 Task: Search one way flight ticket for 5 adults, 1 child, 2 infants in seat and 1 infant on lap in business from Lihue, Kauai: Lihue Airport to Springfield: Abraham Lincoln Capital Airport on 5-2-2023. Choice of flights is Alaska. Number of bags: 11 checked bags. Price is upto 71000. Outbound departure time preference is 10:00.
Action: Mouse moved to (245, 336)
Screenshot: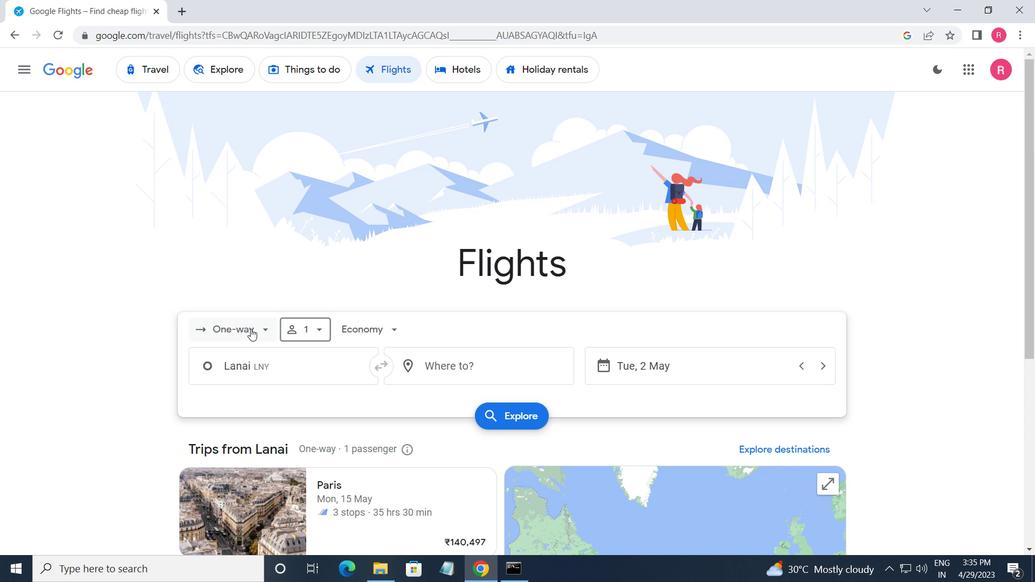 
Action: Mouse pressed left at (245, 336)
Screenshot: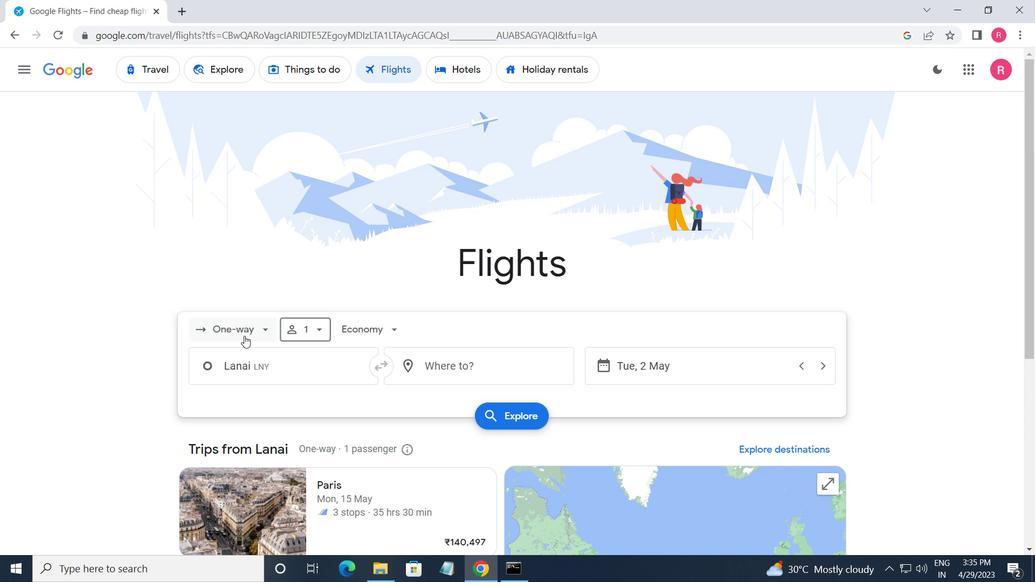 
Action: Mouse moved to (244, 391)
Screenshot: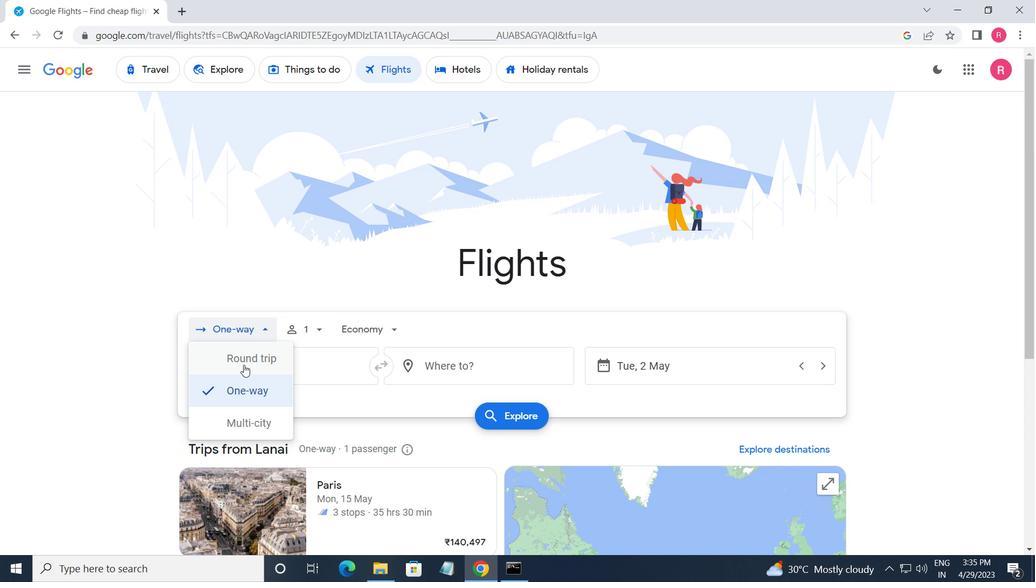 
Action: Mouse pressed left at (244, 391)
Screenshot: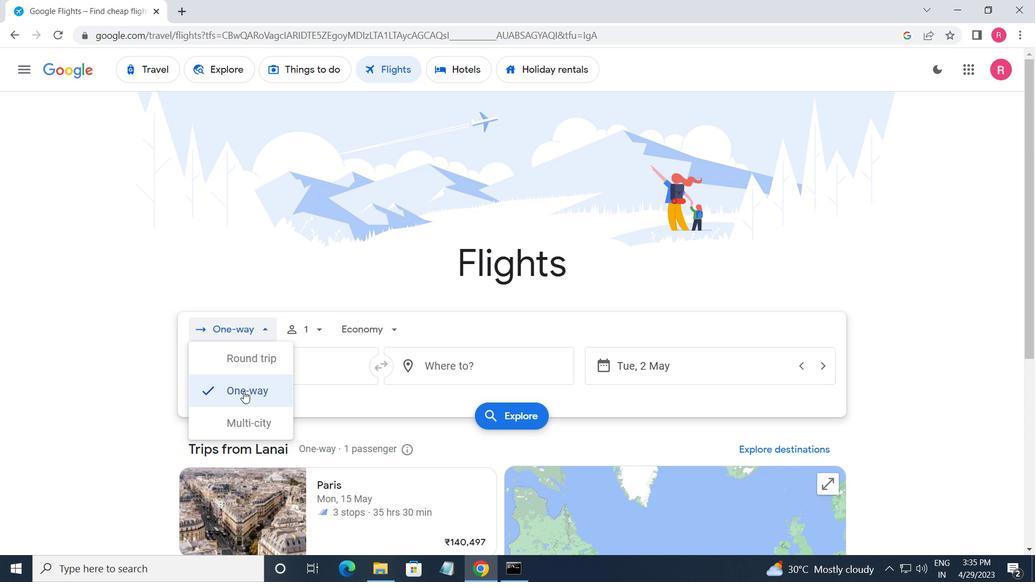 
Action: Mouse moved to (322, 325)
Screenshot: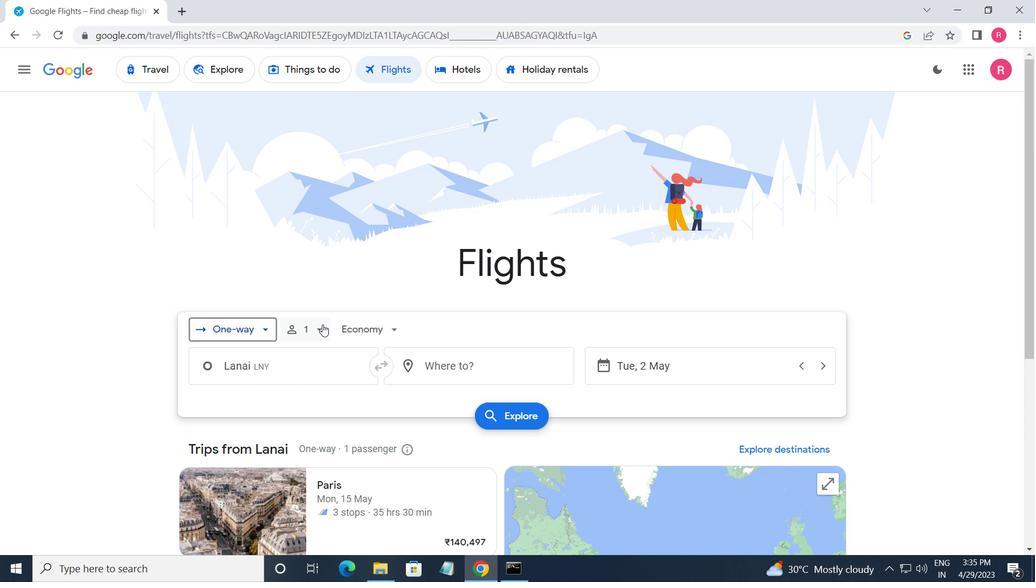 
Action: Mouse pressed left at (322, 325)
Screenshot: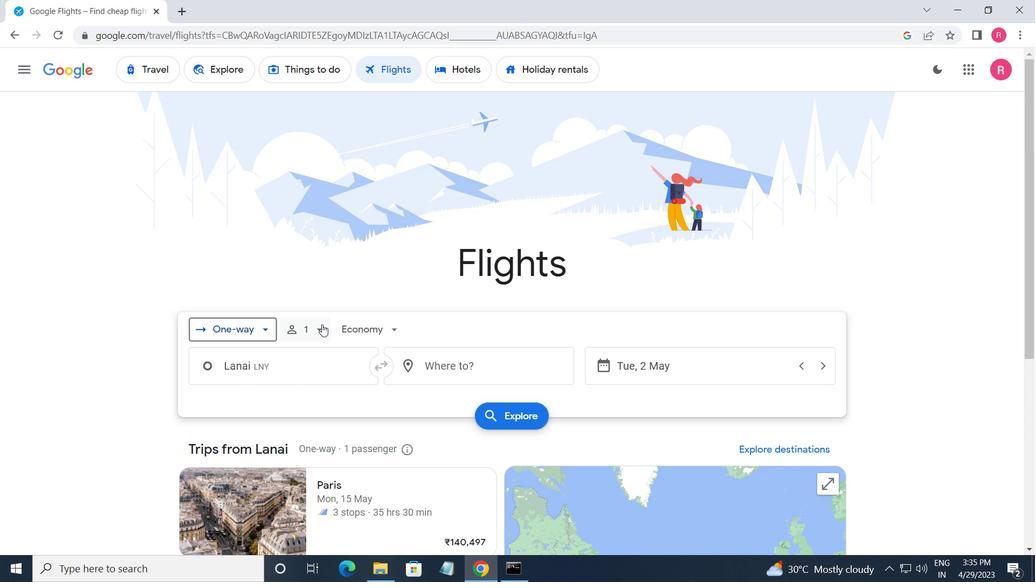 
Action: Mouse moved to (425, 361)
Screenshot: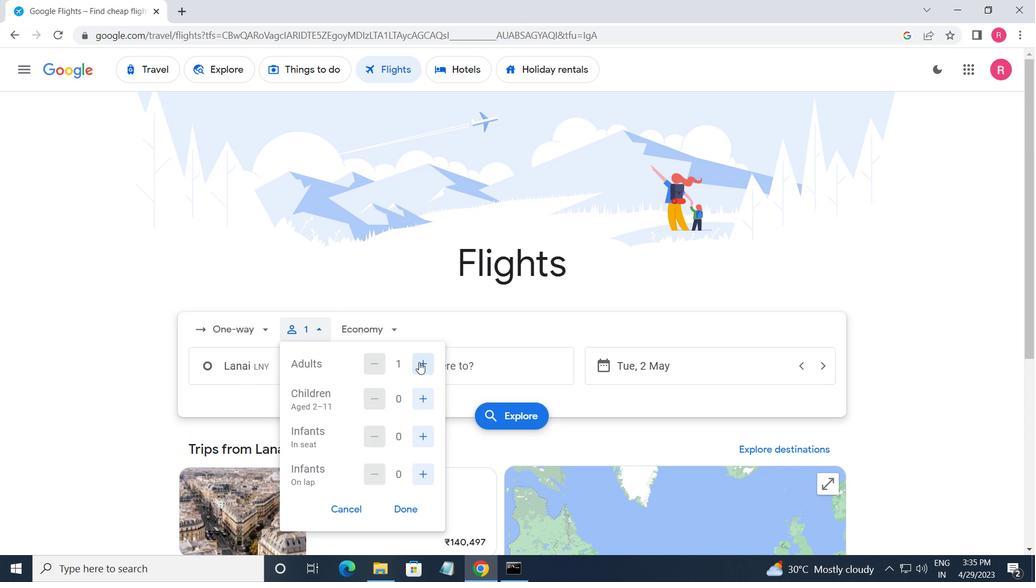 
Action: Mouse pressed left at (425, 361)
Screenshot: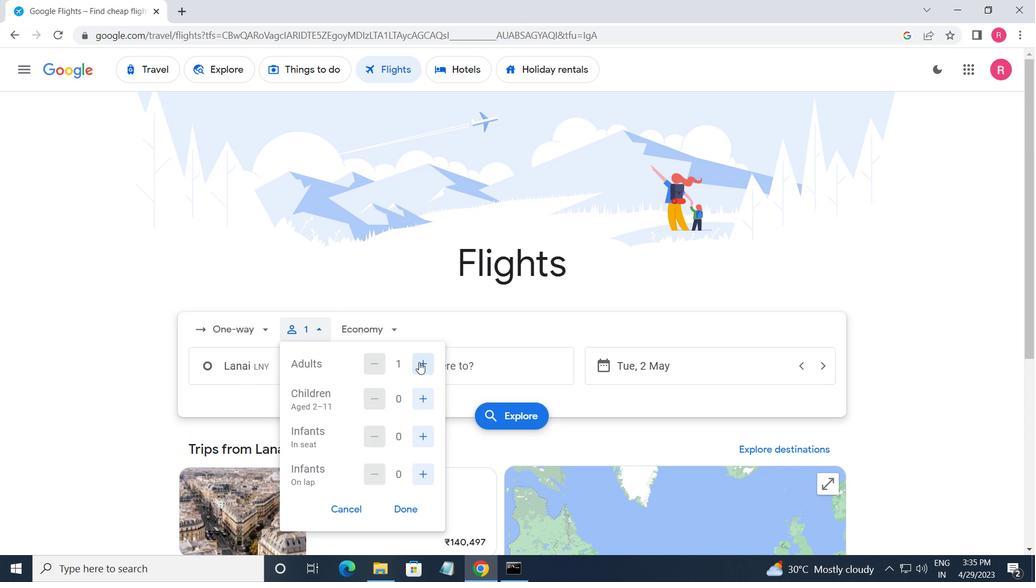 
Action: Mouse pressed left at (425, 361)
Screenshot: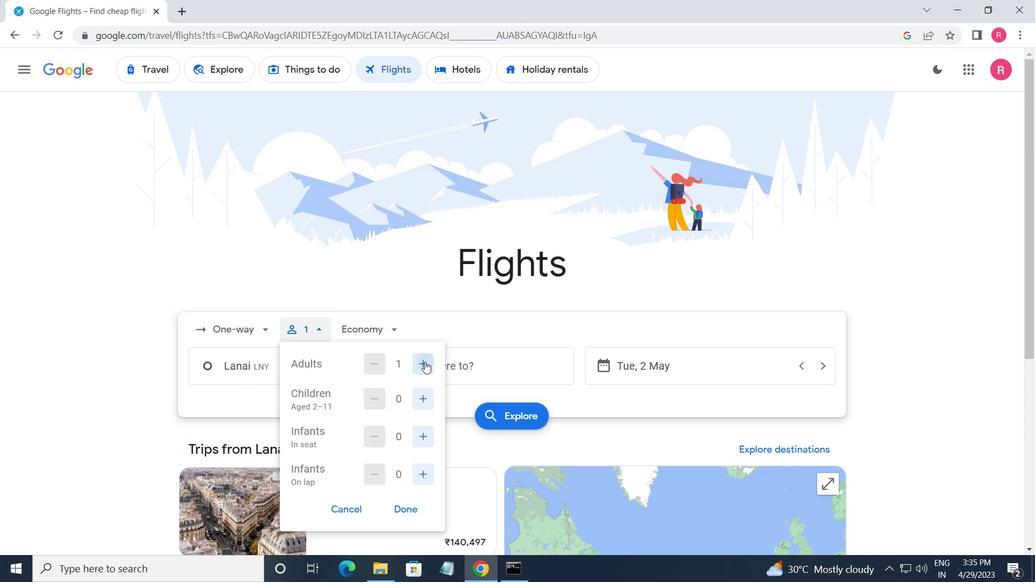 
Action: Mouse pressed left at (425, 361)
Screenshot: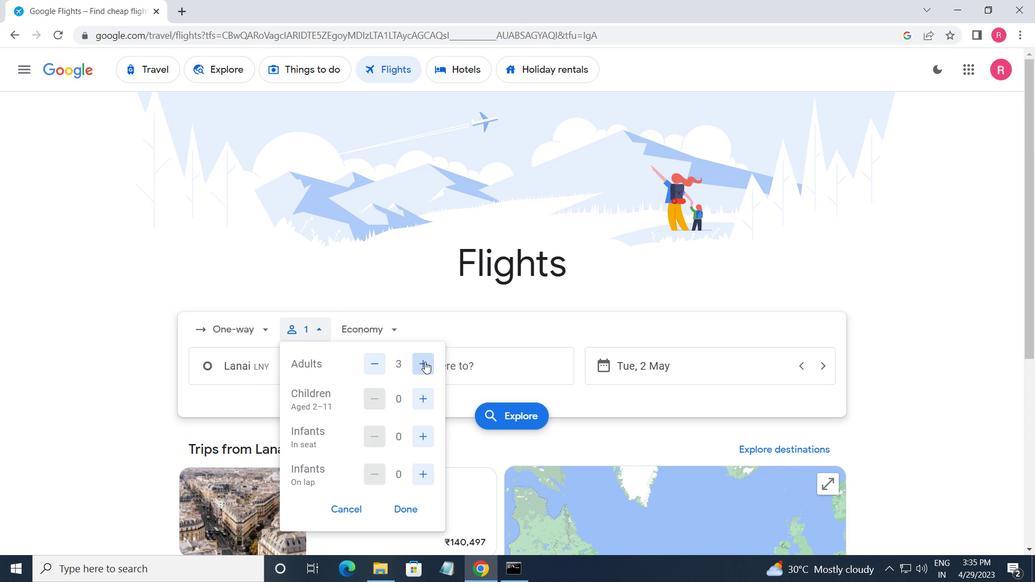 
Action: Mouse moved to (425, 361)
Screenshot: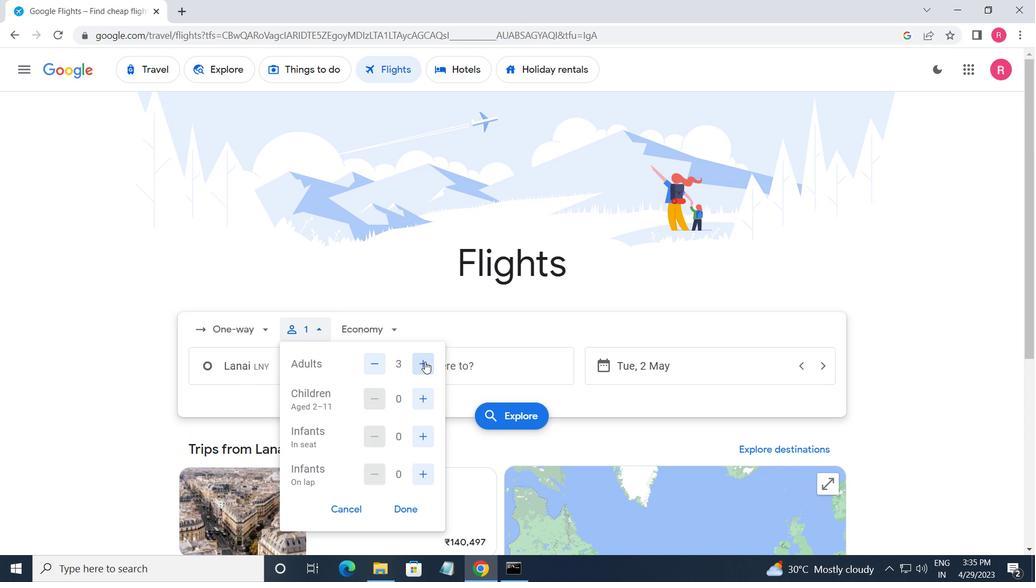 
Action: Mouse pressed left at (425, 361)
Screenshot: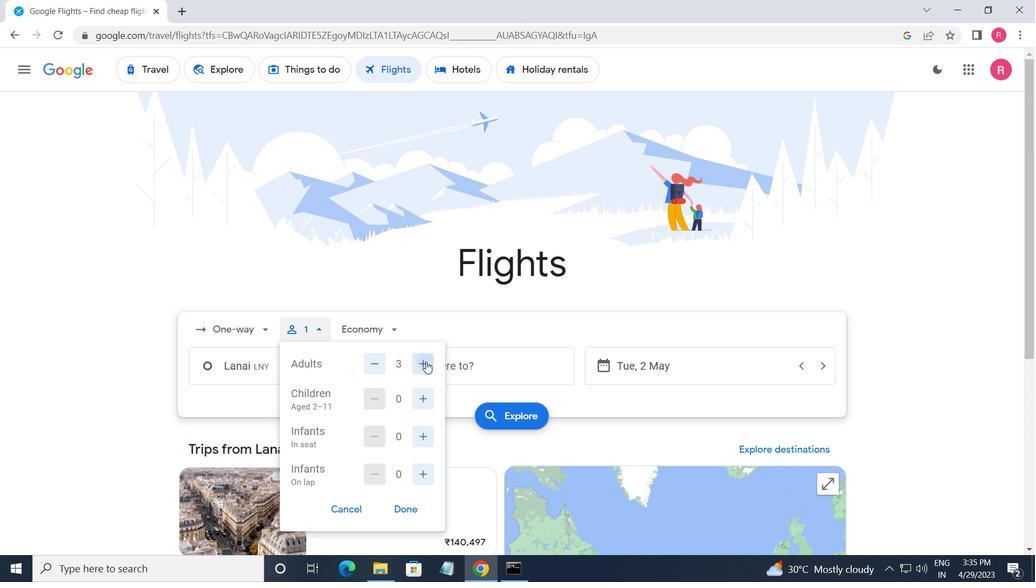 
Action: Mouse moved to (417, 398)
Screenshot: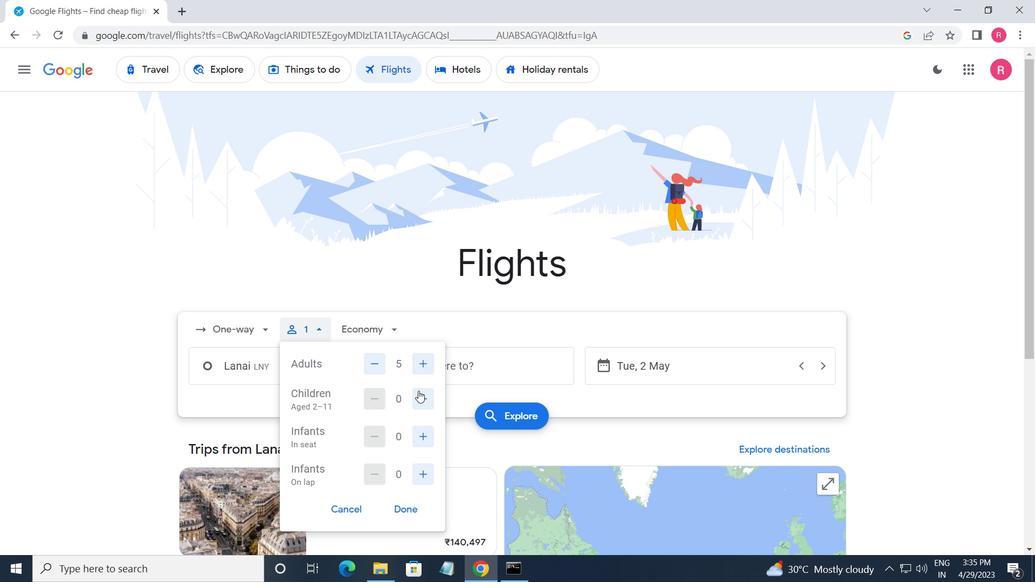 
Action: Mouse pressed left at (417, 398)
Screenshot: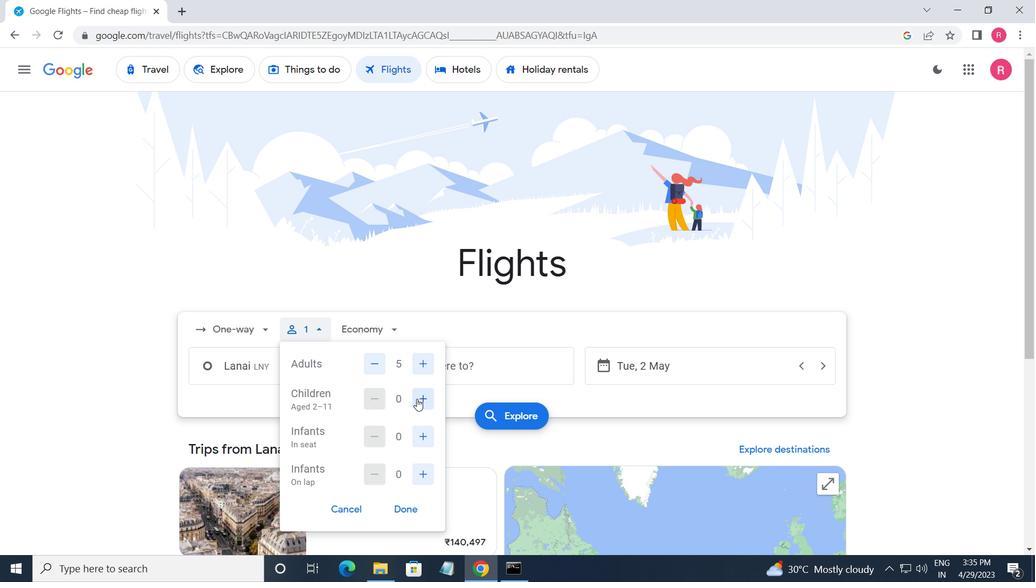 
Action: Mouse moved to (419, 435)
Screenshot: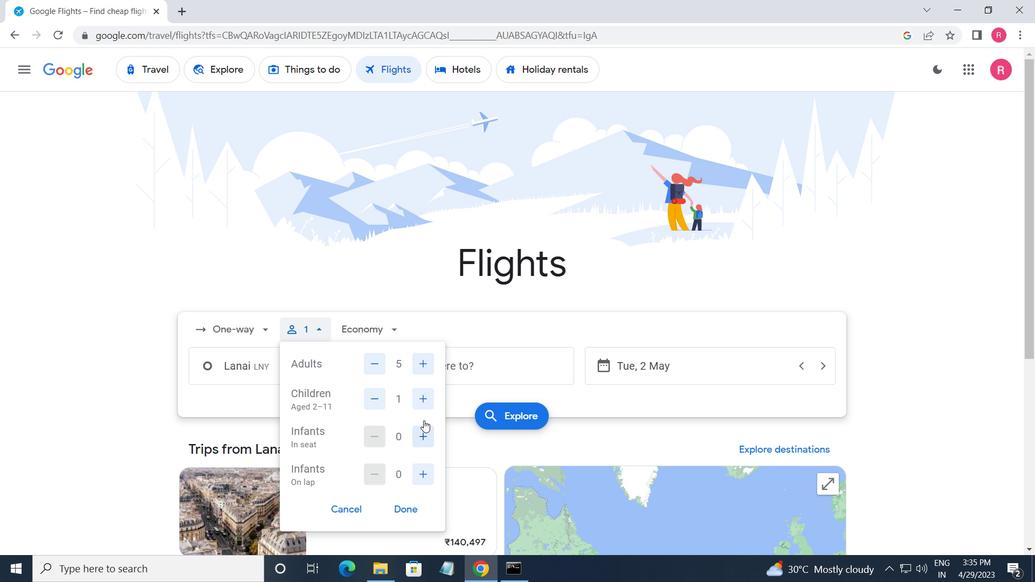 
Action: Mouse pressed left at (419, 435)
Screenshot: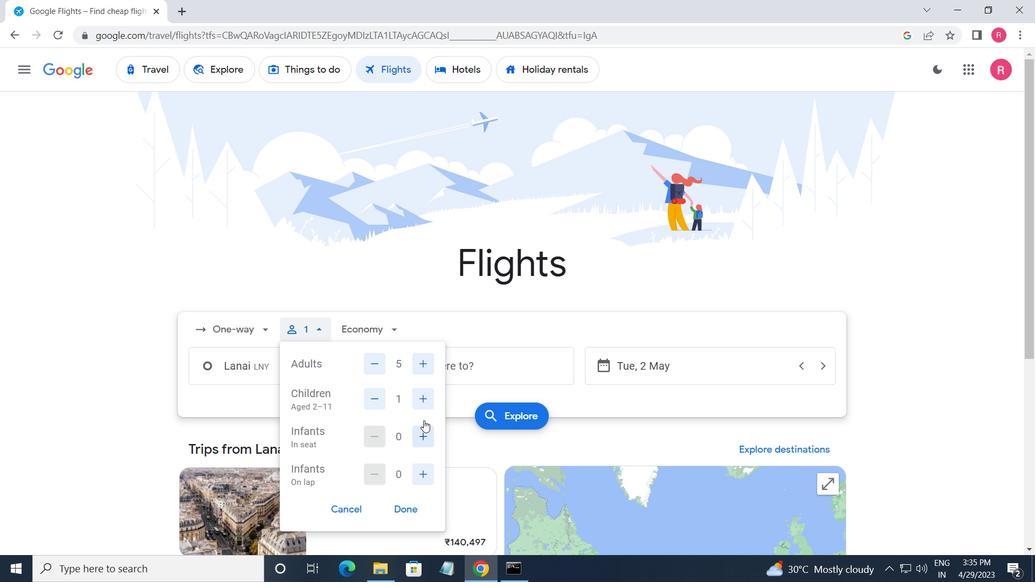 
Action: Mouse pressed left at (419, 435)
Screenshot: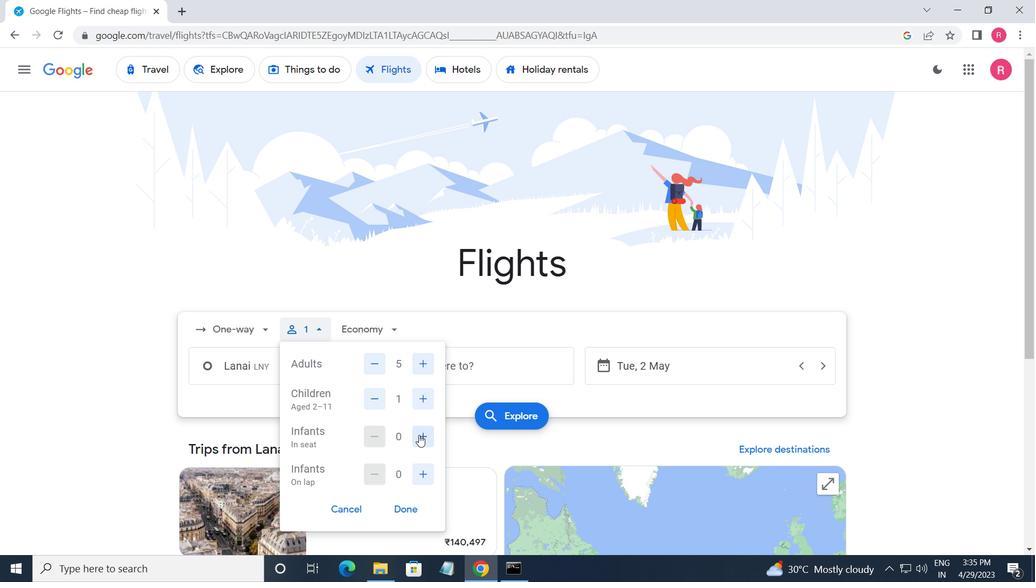 
Action: Mouse moved to (417, 473)
Screenshot: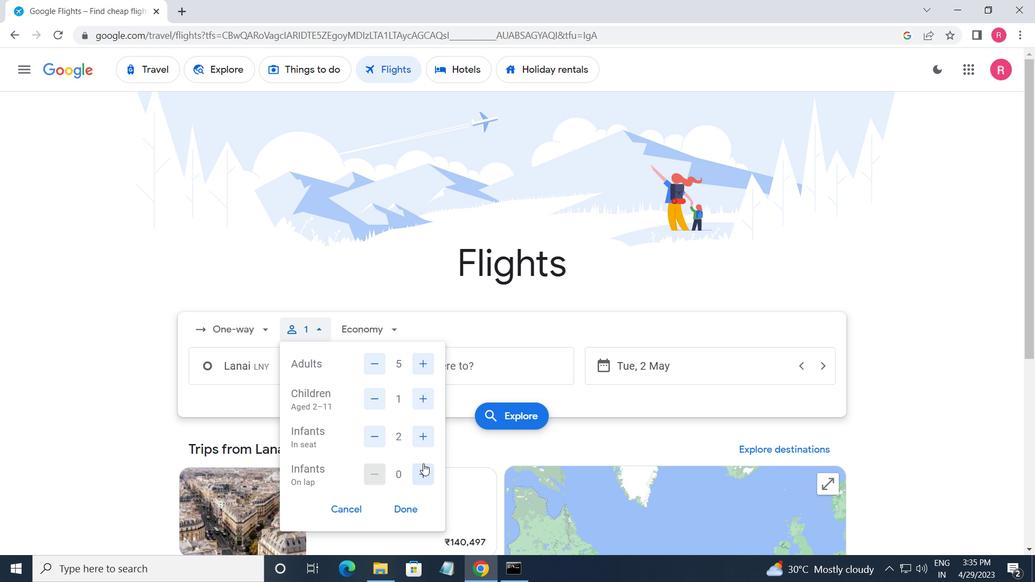 
Action: Mouse pressed left at (417, 473)
Screenshot: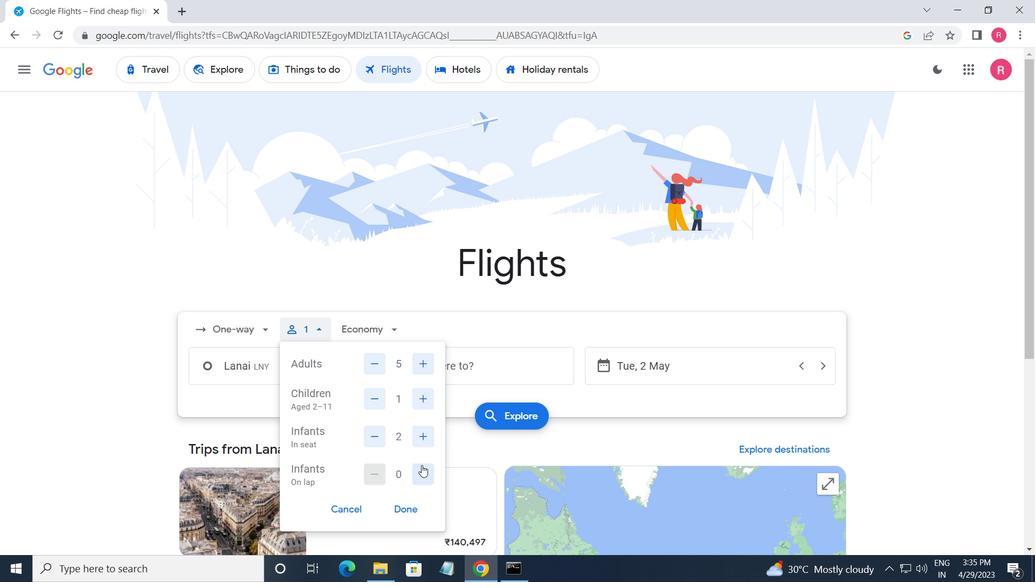 
Action: Mouse moved to (406, 505)
Screenshot: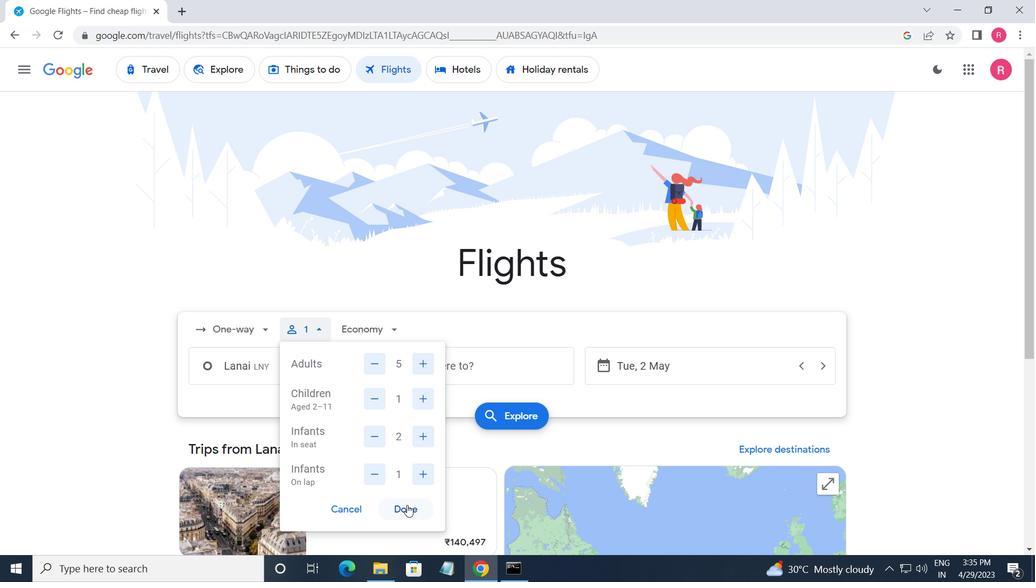 
Action: Mouse pressed left at (406, 505)
Screenshot: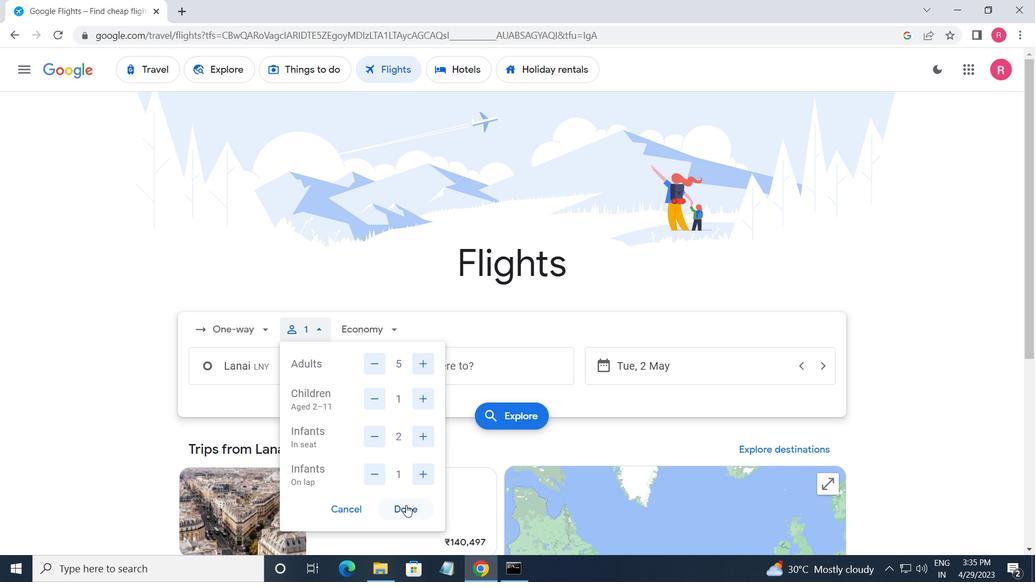
Action: Mouse moved to (286, 380)
Screenshot: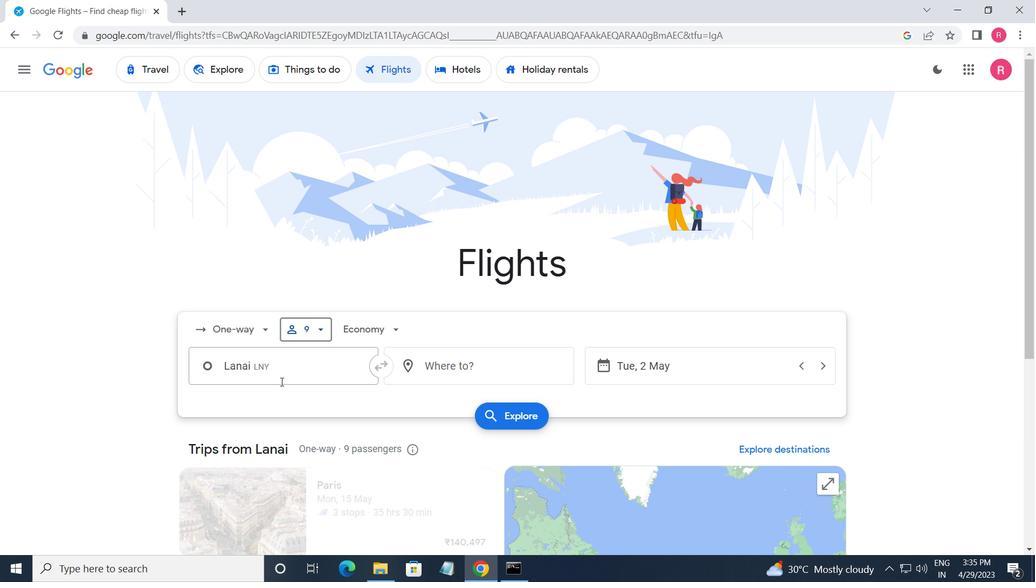 
Action: Mouse pressed left at (286, 380)
Screenshot: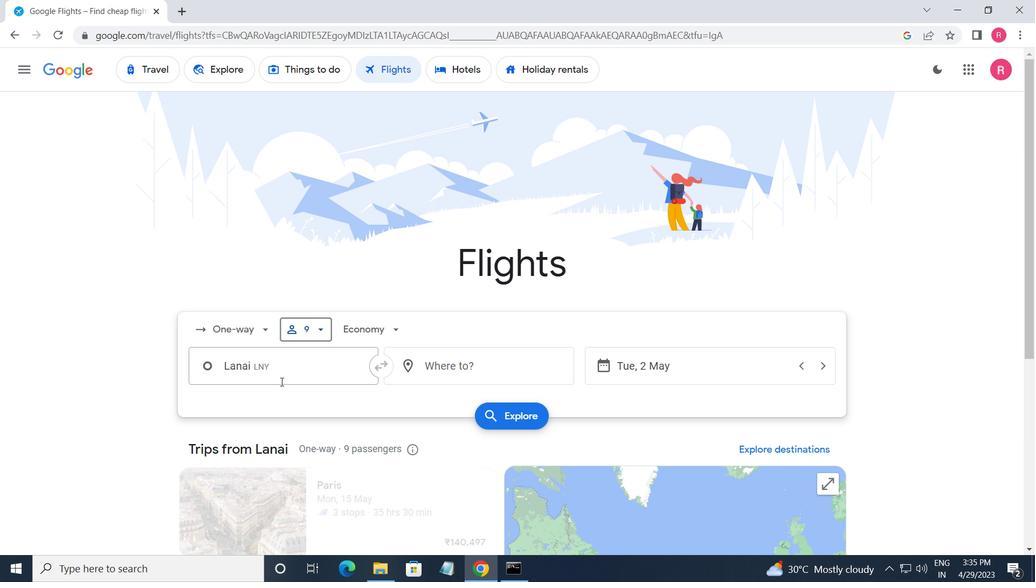 
Action: Mouse moved to (293, 436)
Screenshot: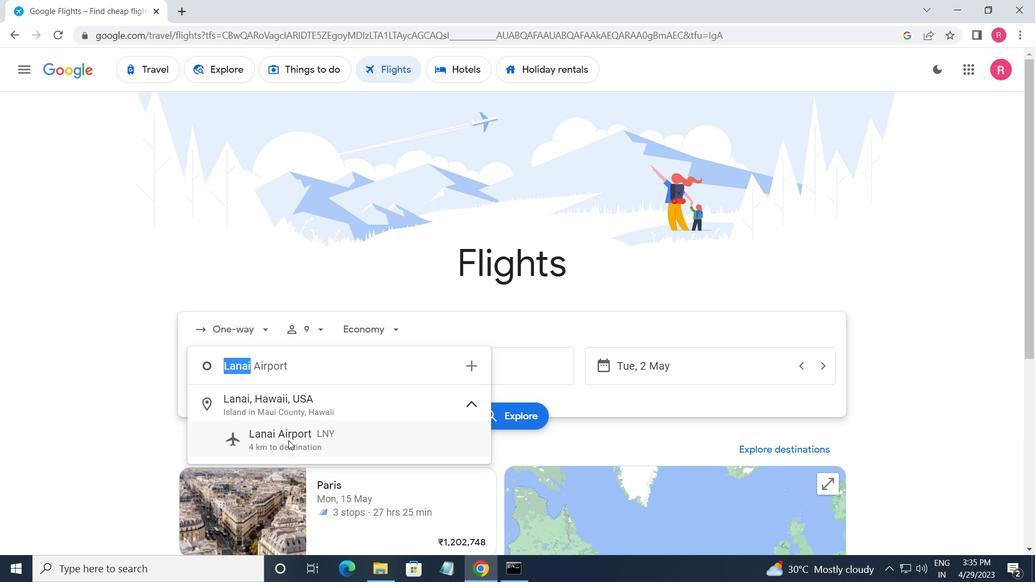 
Action: Key pressed <Key.shift_r>Lihue
Screenshot: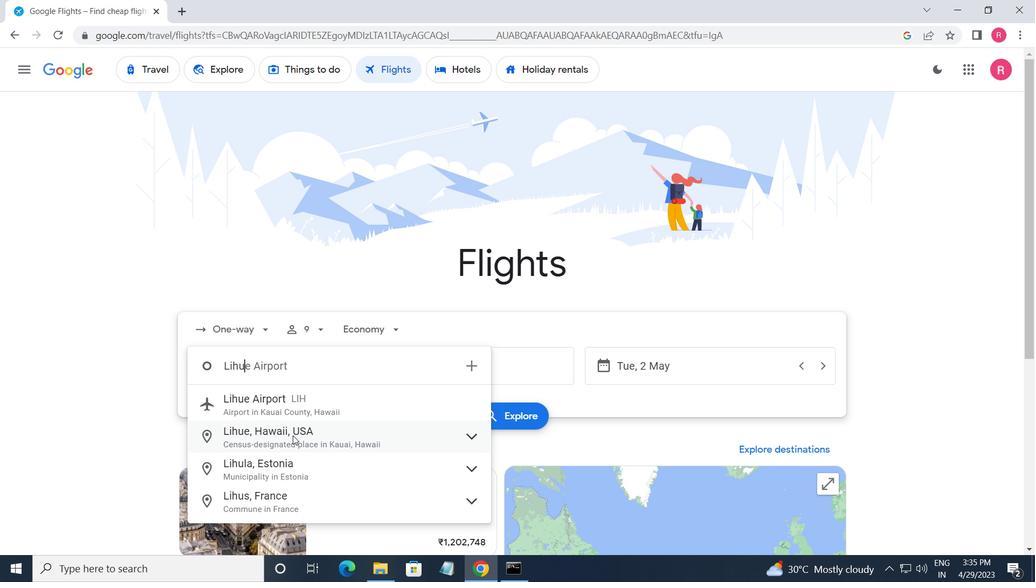 
Action: Mouse moved to (330, 407)
Screenshot: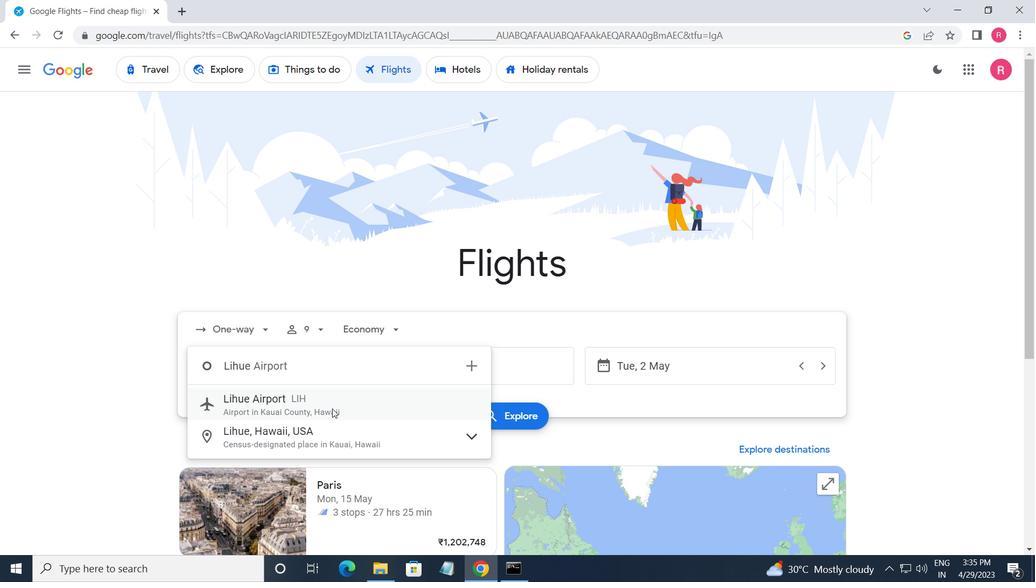 
Action: Mouse pressed left at (330, 407)
Screenshot: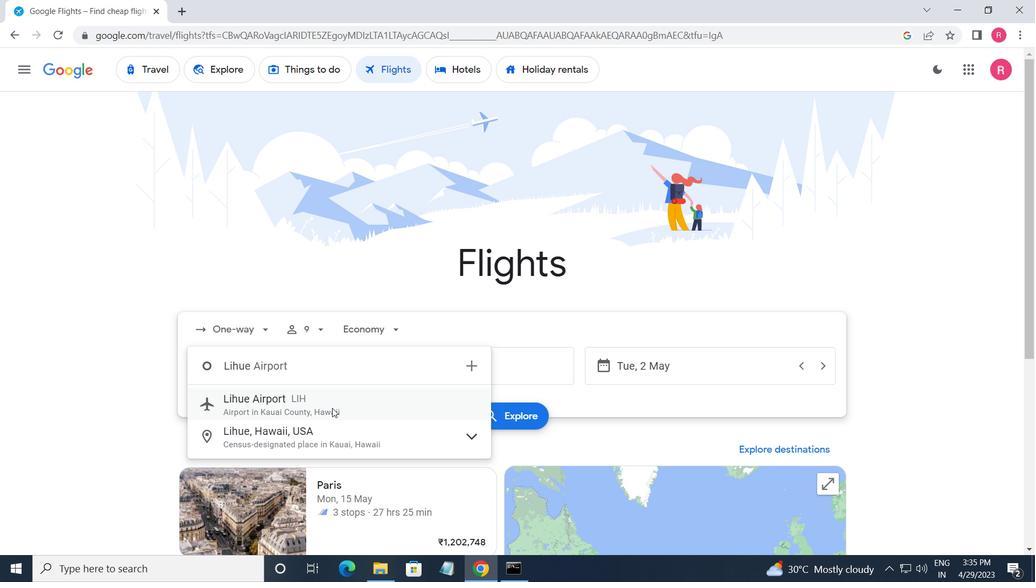 
Action: Mouse moved to (445, 367)
Screenshot: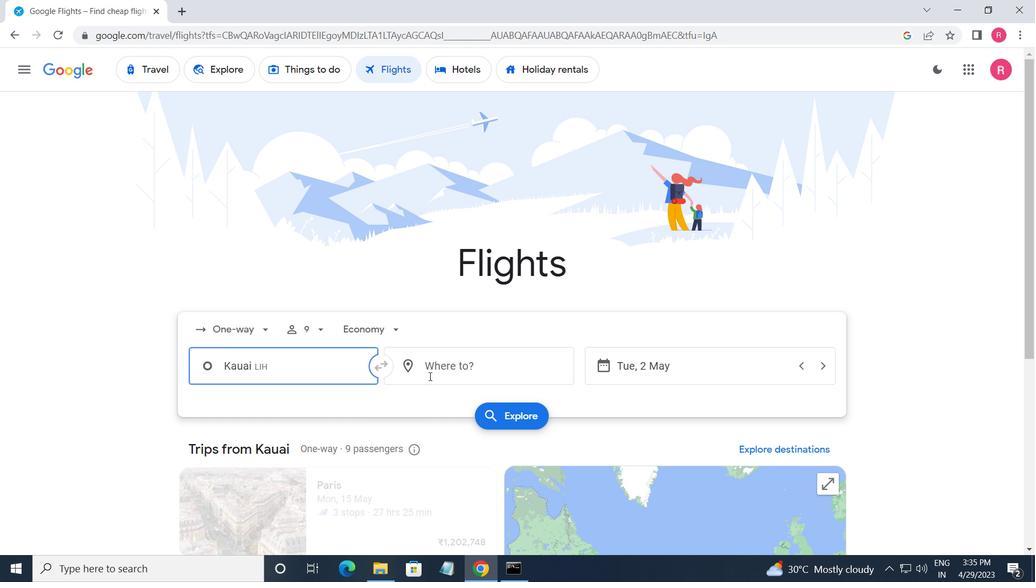 
Action: Mouse pressed left at (445, 367)
Screenshot: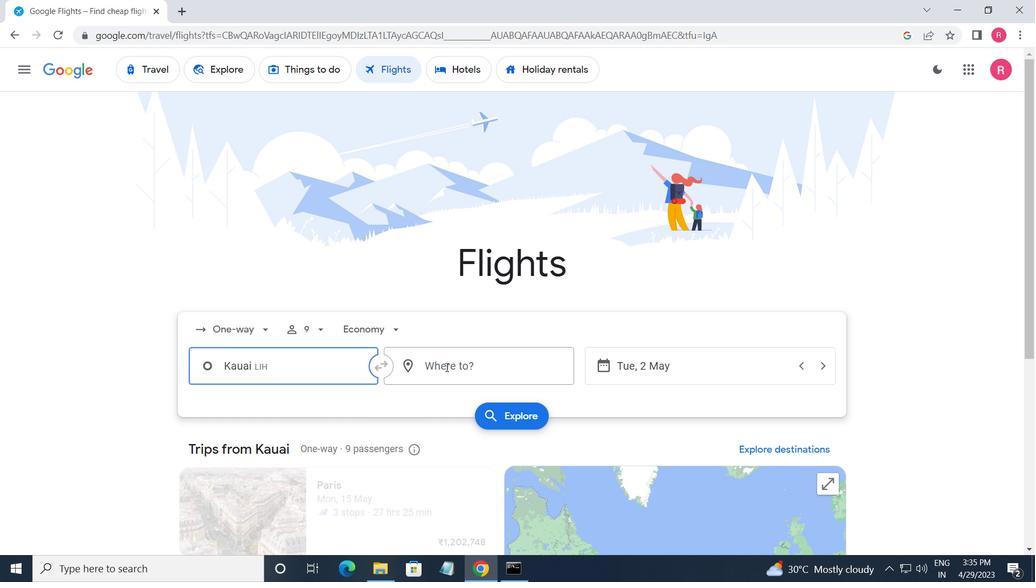 
Action: Mouse moved to (454, 503)
Screenshot: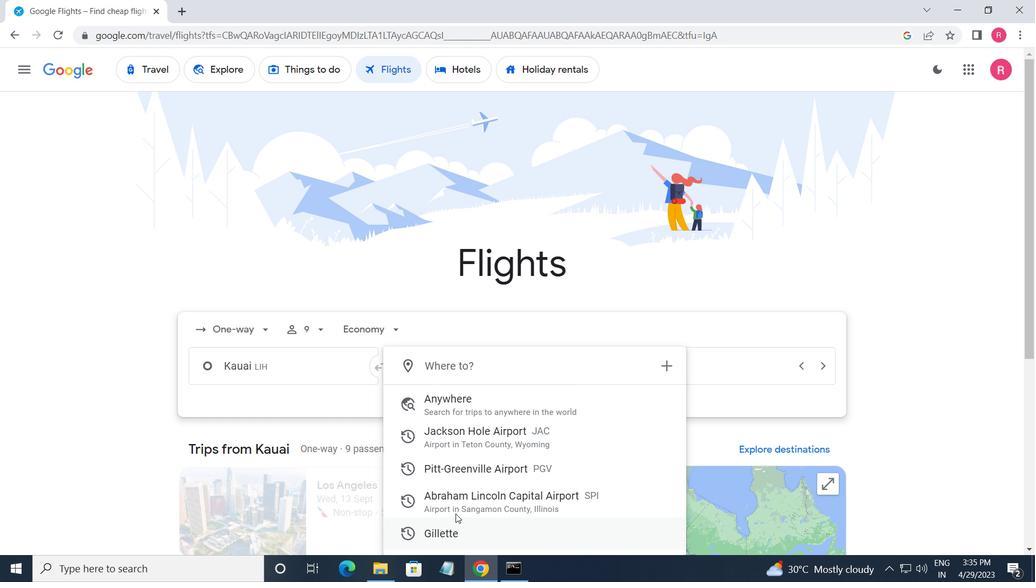 
Action: Mouse pressed left at (454, 503)
Screenshot: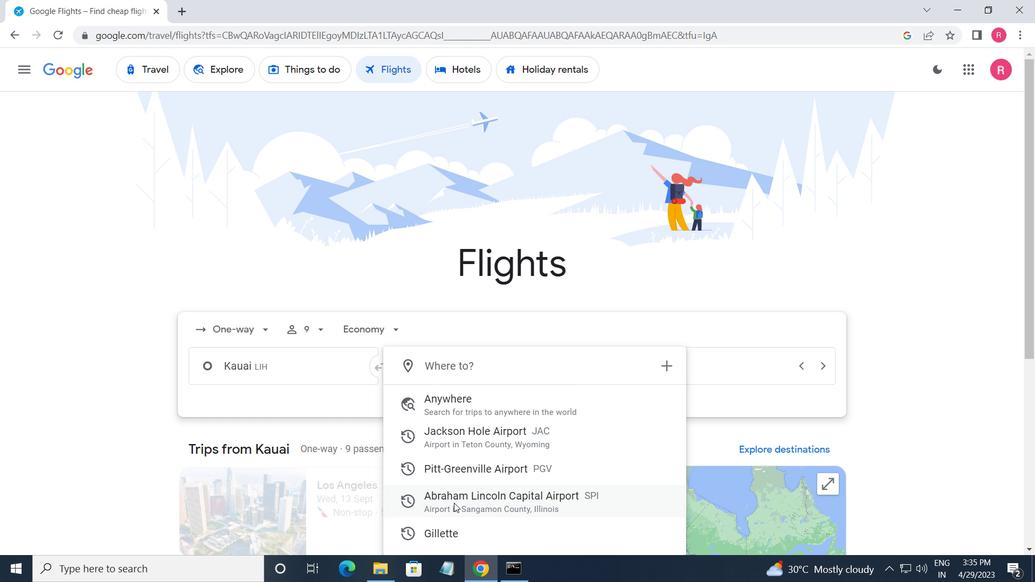 
Action: Mouse moved to (694, 380)
Screenshot: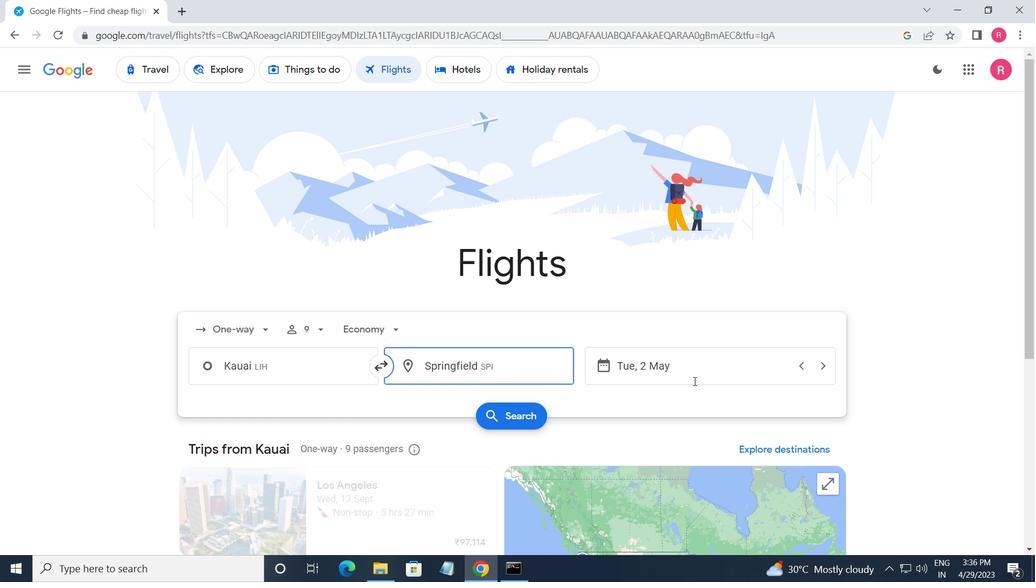 
Action: Mouse pressed left at (694, 380)
Screenshot: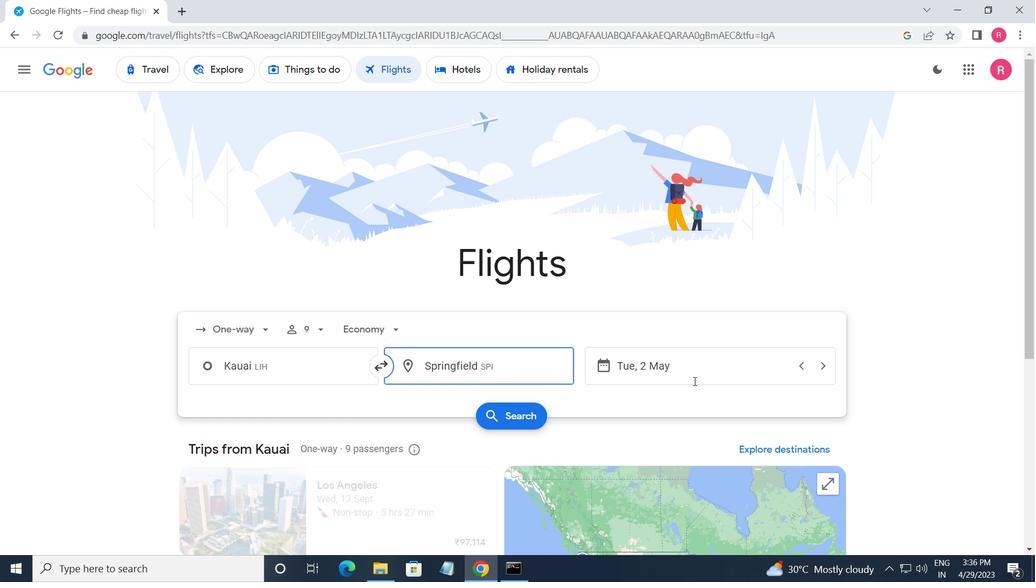 
Action: Mouse moved to (686, 318)
Screenshot: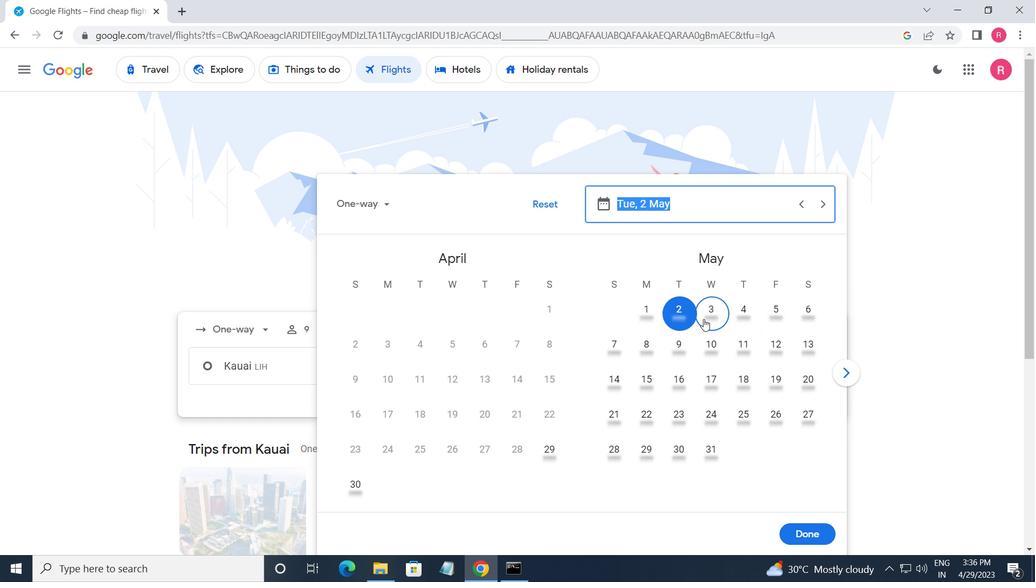 
Action: Mouse pressed left at (686, 318)
Screenshot: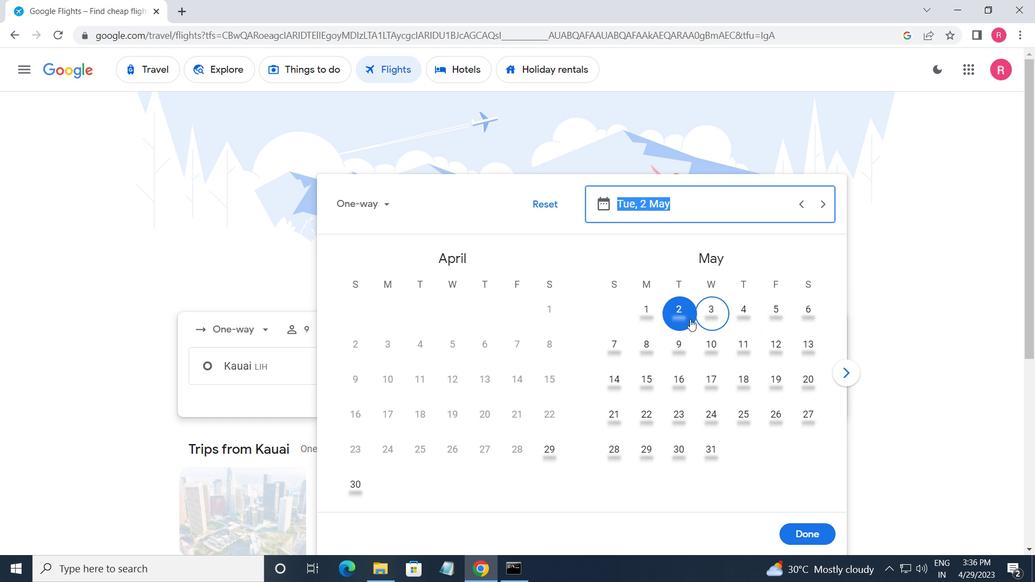 
Action: Mouse moved to (800, 526)
Screenshot: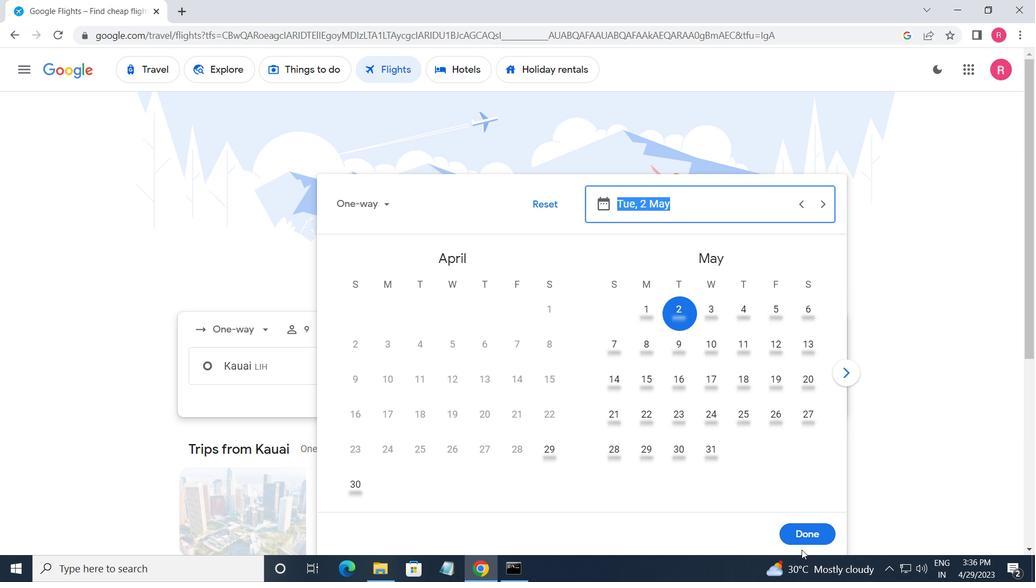 
Action: Mouse pressed left at (800, 526)
Screenshot: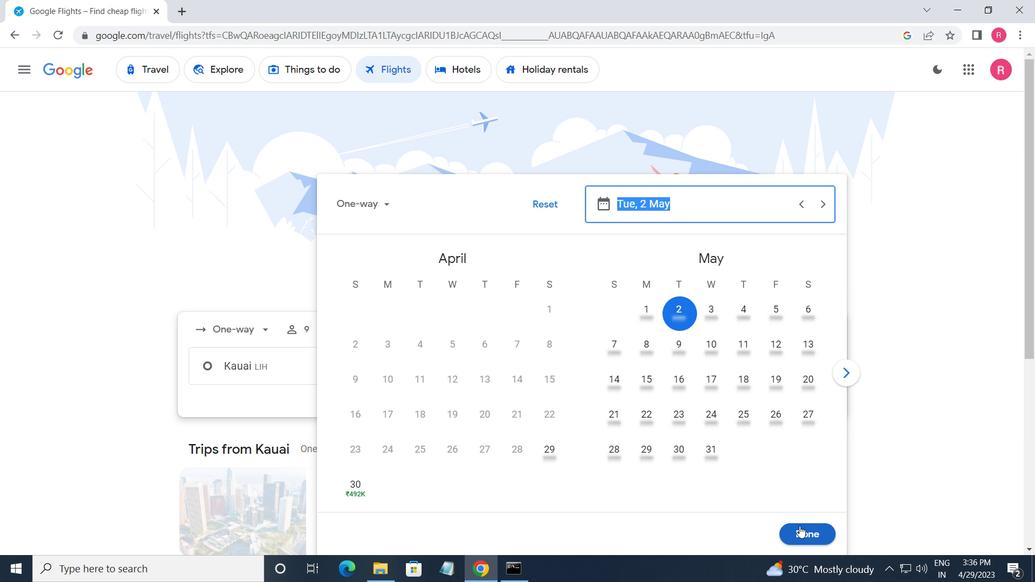 
Action: Mouse moved to (508, 419)
Screenshot: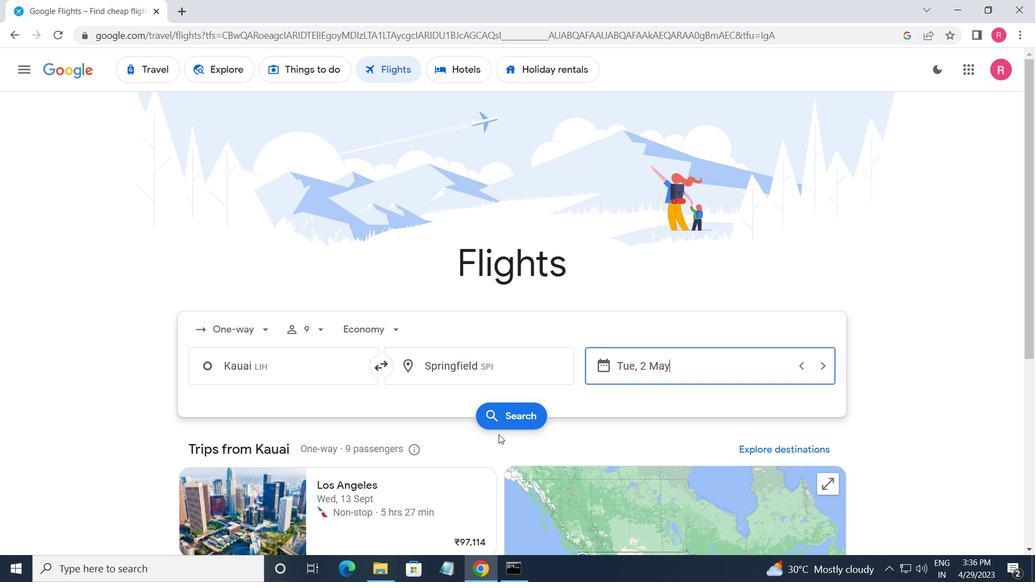 
Action: Mouse pressed left at (508, 419)
Screenshot: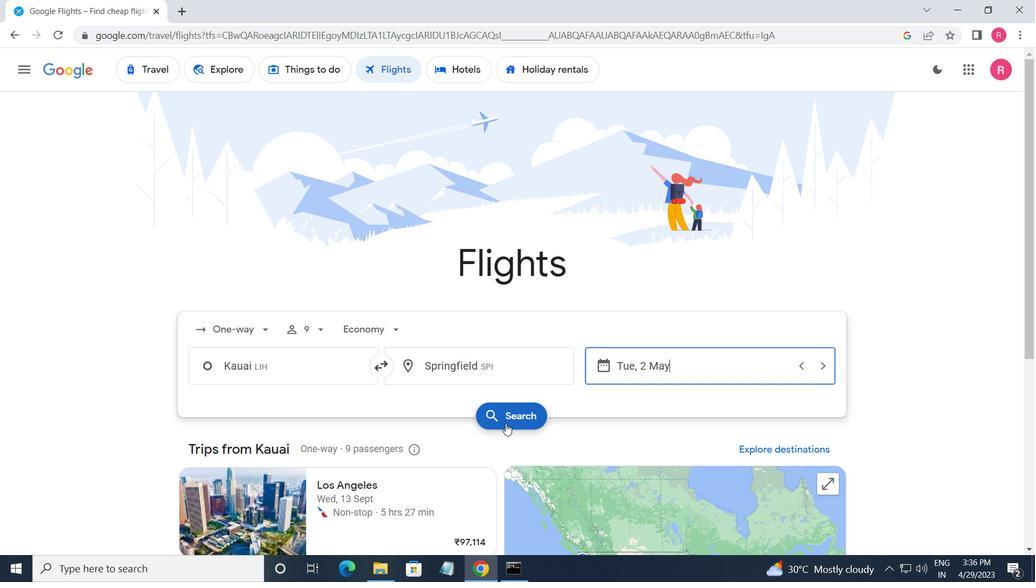 
Action: Mouse moved to (194, 193)
Screenshot: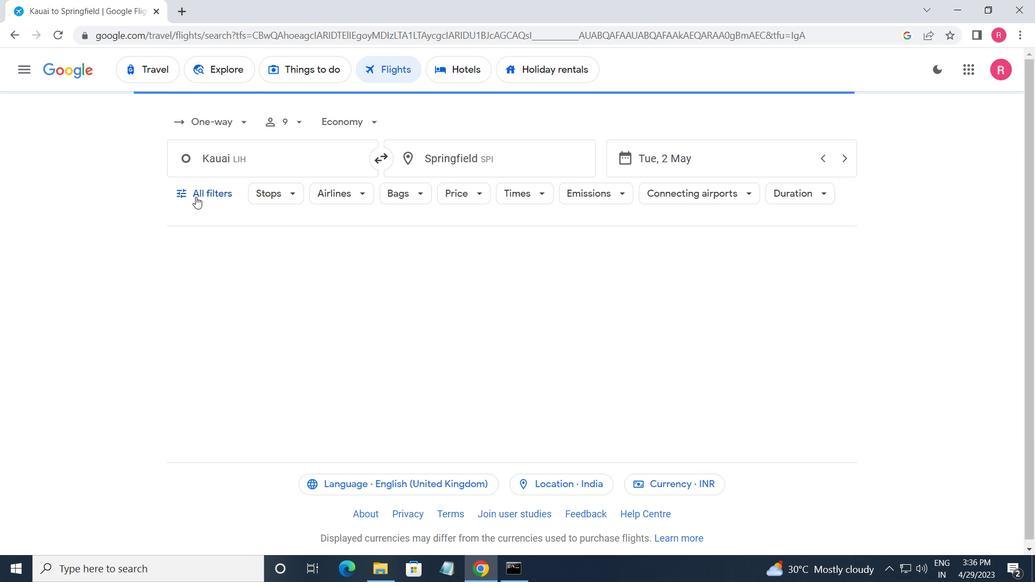 
Action: Mouse pressed left at (194, 193)
Screenshot: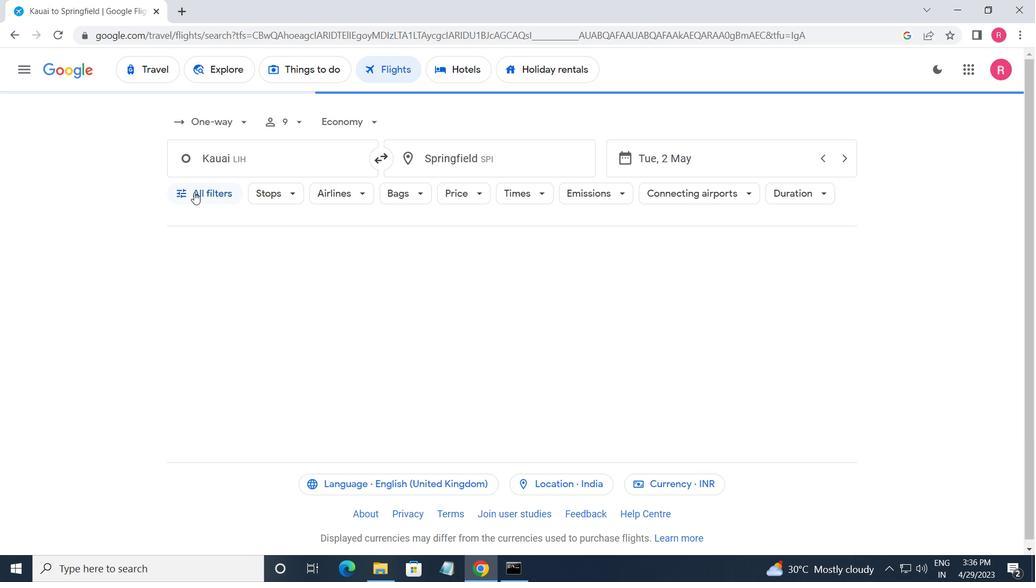 
Action: Mouse moved to (244, 352)
Screenshot: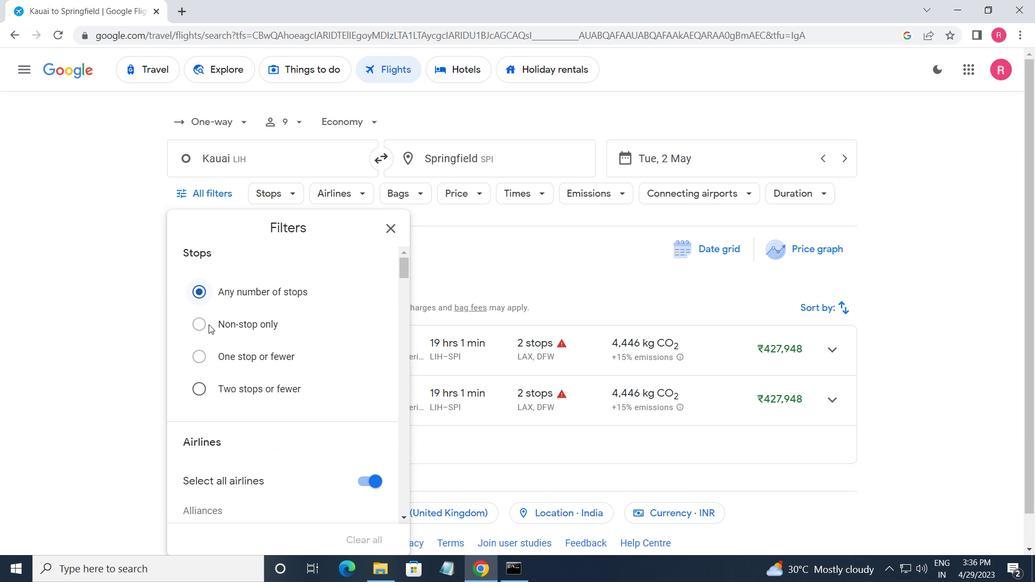 
Action: Mouse scrolled (244, 352) with delta (0, 0)
Screenshot: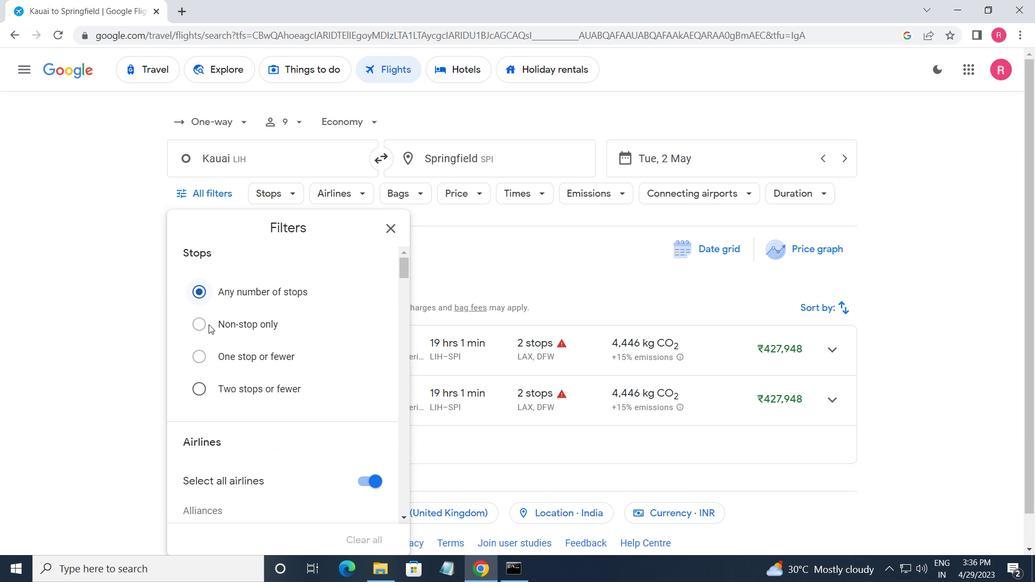 
Action: Mouse moved to (245, 353)
Screenshot: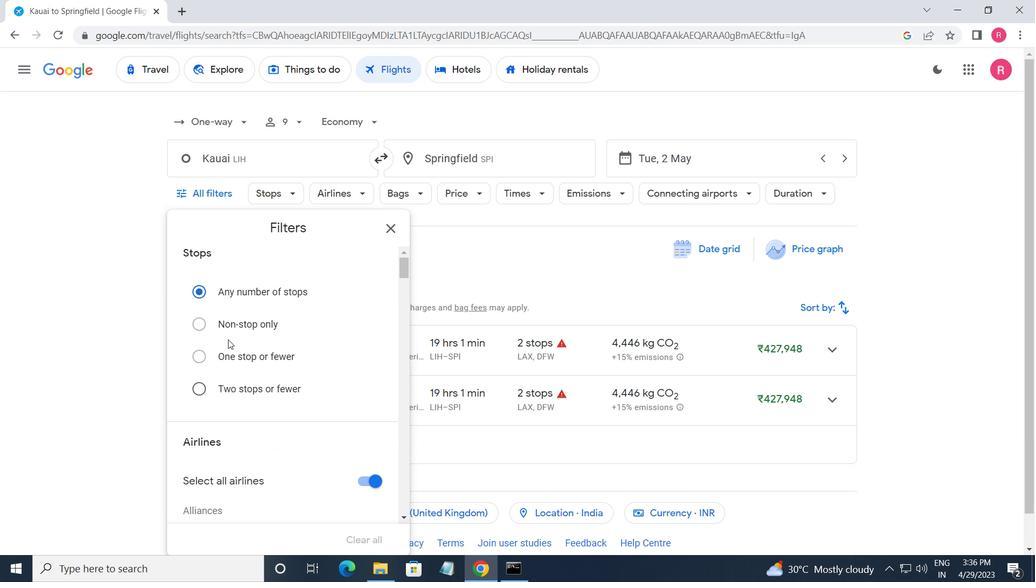 
Action: Mouse scrolled (245, 352) with delta (0, 0)
Screenshot: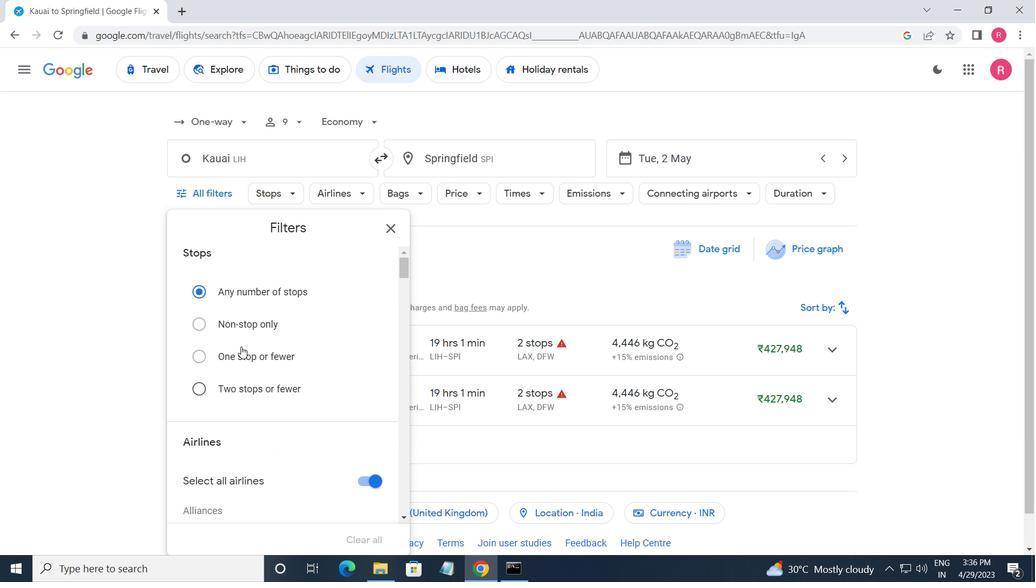 
Action: Mouse scrolled (245, 352) with delta (0, 0)
Screenshot: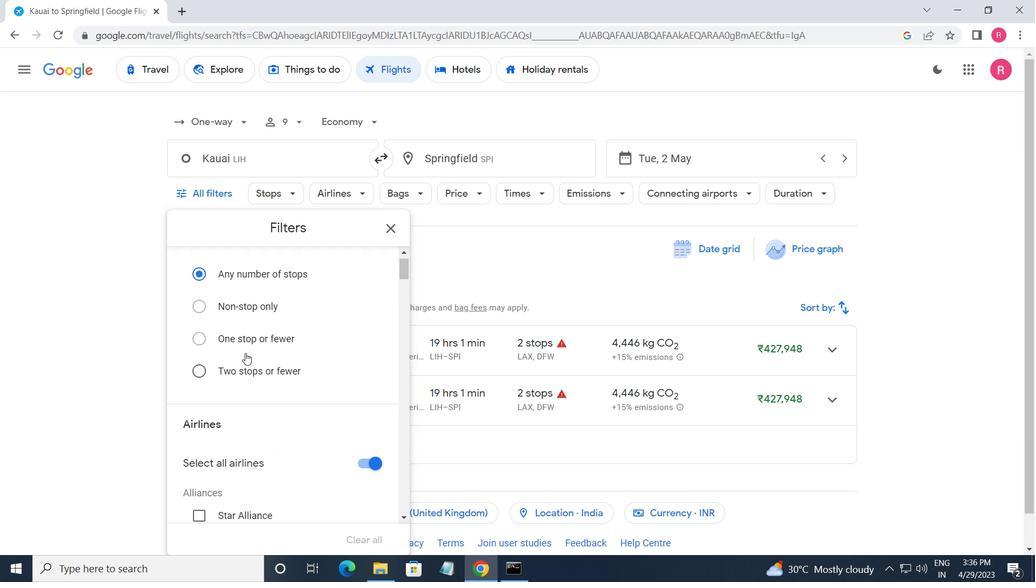 
Action: Mouse moved to (246, 353)
Screenshot: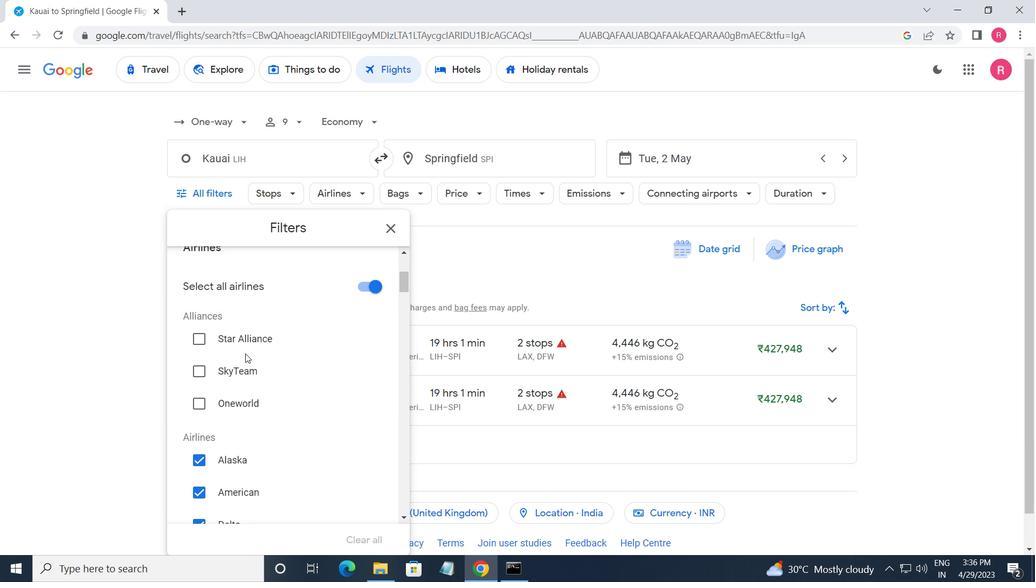 
Action: Mouse scrolled (246, 352) with delta (0, 0)
Screenshot: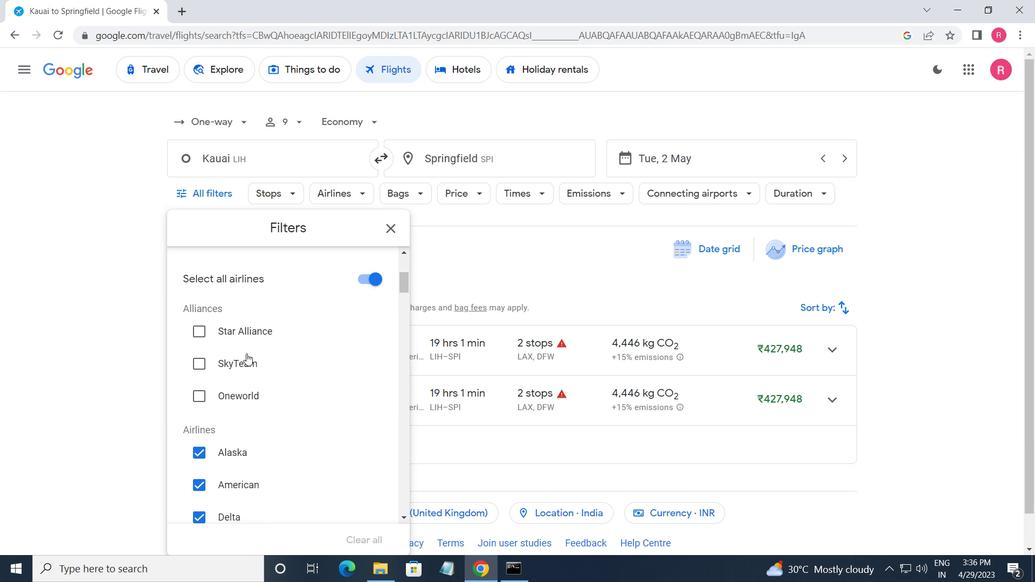 
Action: Mouse moved to (357, 390)
Screenshot: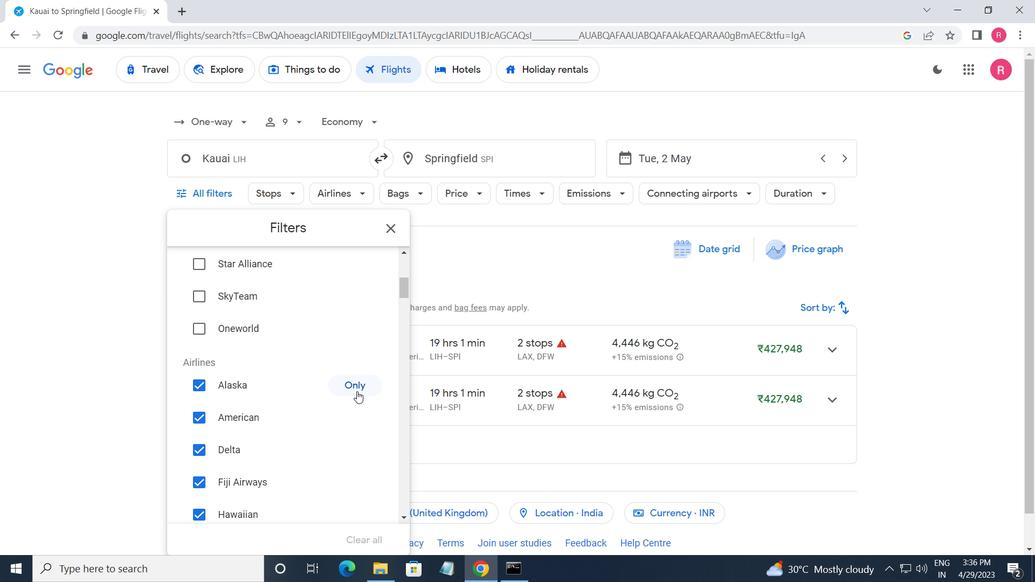 
Action: Mouse pressed left at (357, 390)
Screenshot: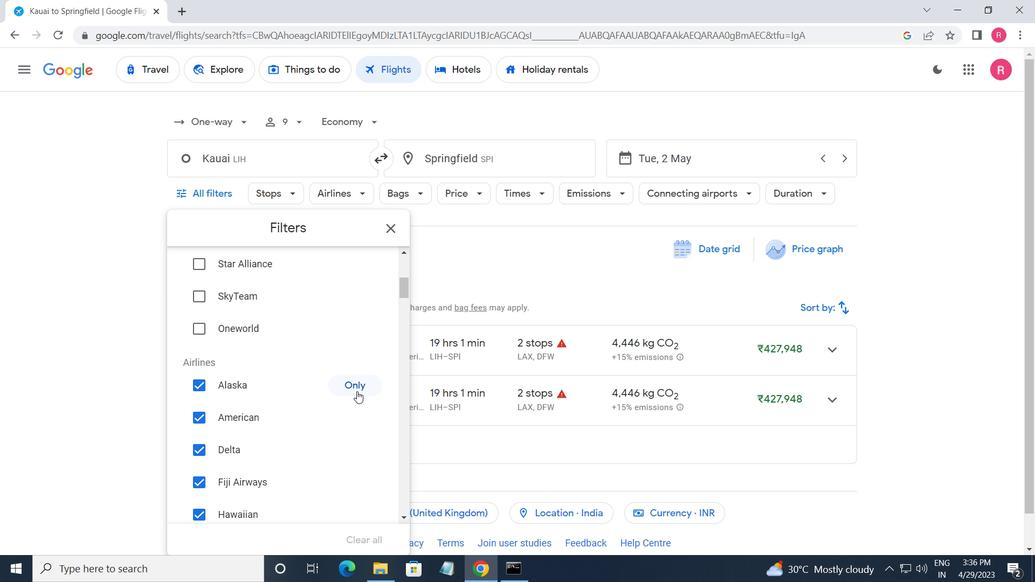 
Action: Mouse moved to (314, 405)
Screenshot: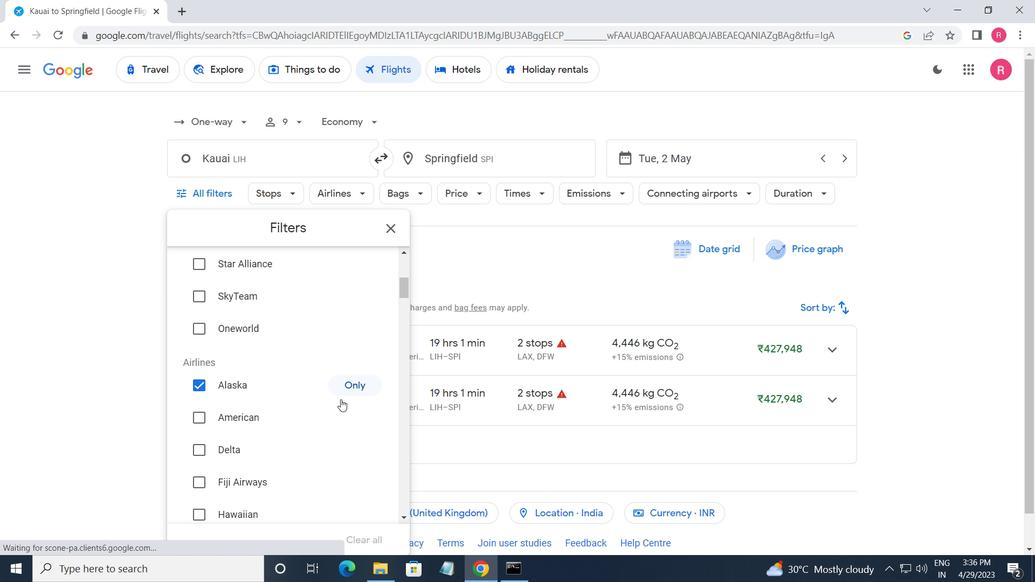 
Action: Mouse scrolled (314, 404) with delta (0, 0)
Screenshot: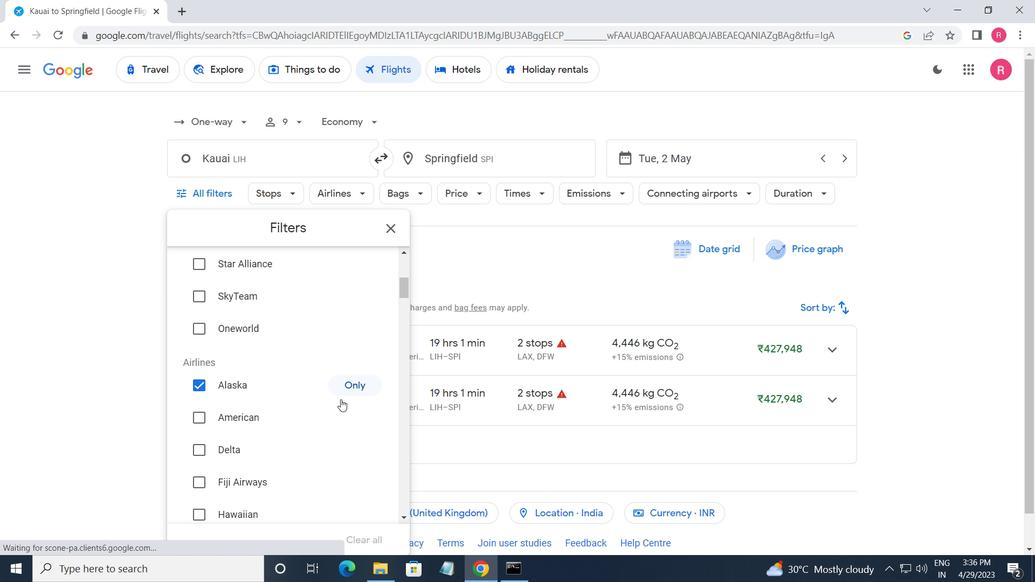 
Action: Mouse moved to (313, 406)
Screenshot: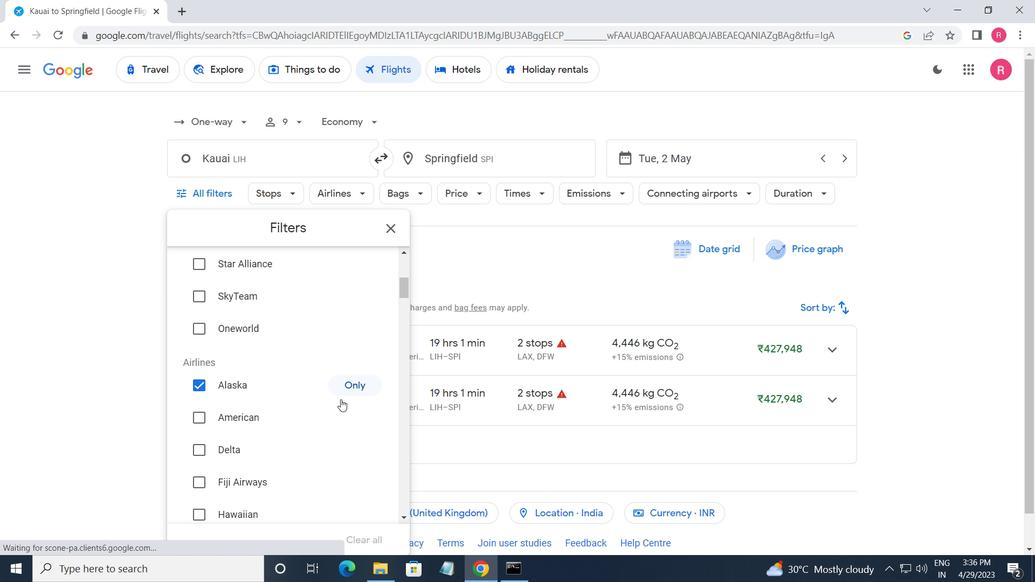 
Action: Mouse scrolled (313, 405) with delta (0, 0)
Screenshot: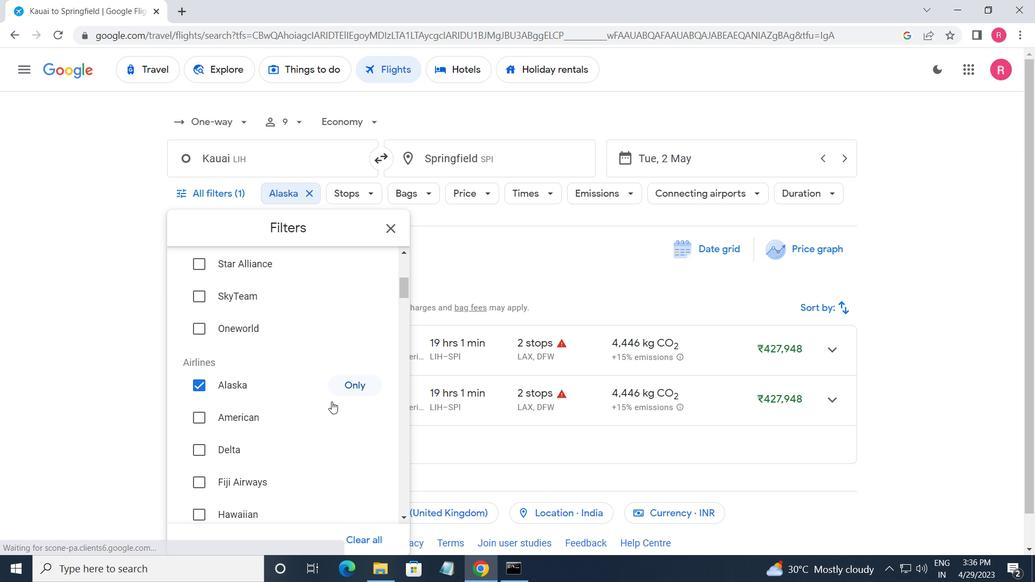 
Action: Mouse scrolled (313, 405) with delta (0, 0)
Screenshot: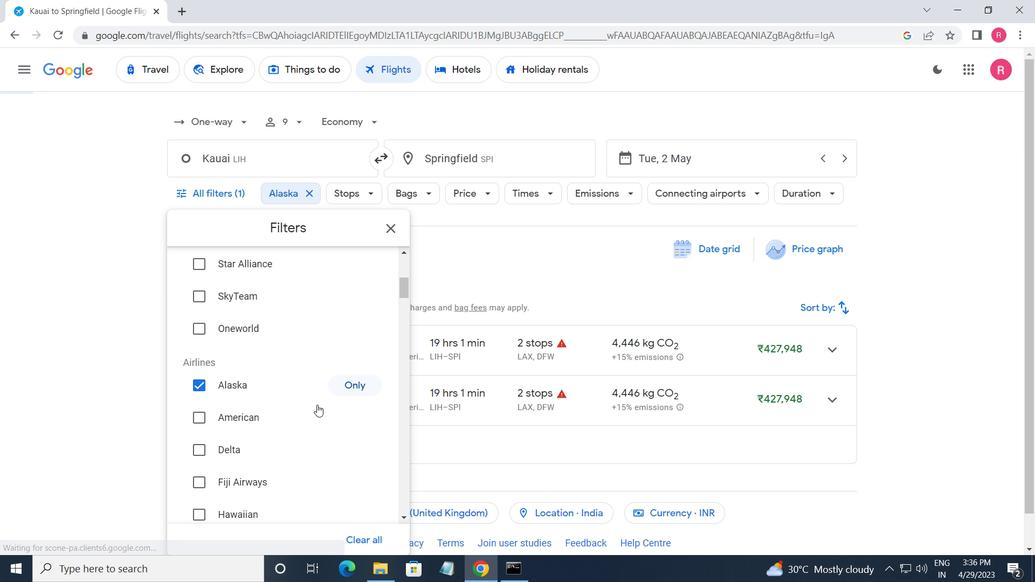 
Action: Mouse scrolled (313, 405) with delta (0, 0)
Screenshot: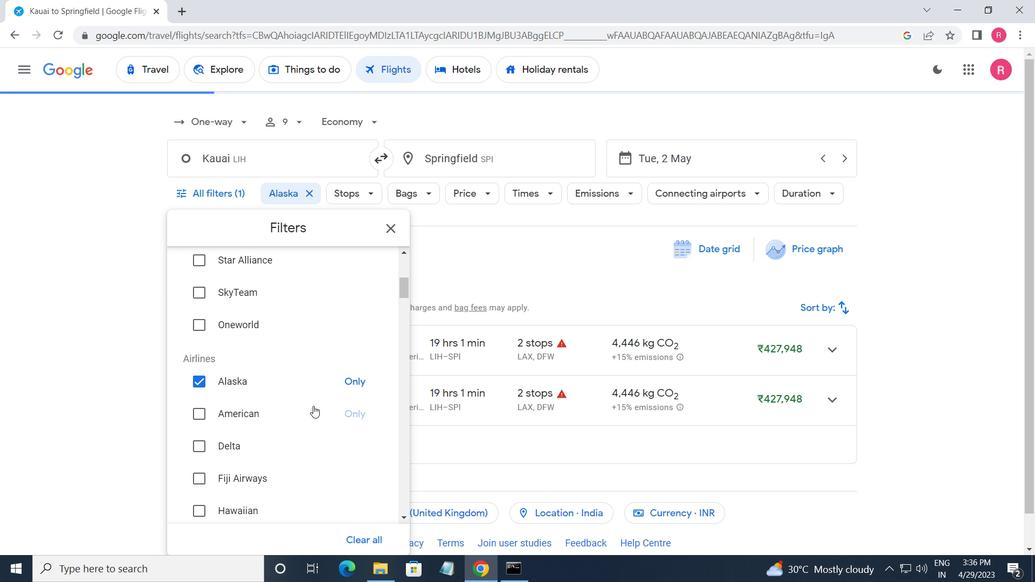 
Action: Mouse moved to (378, 466)
Screenshot: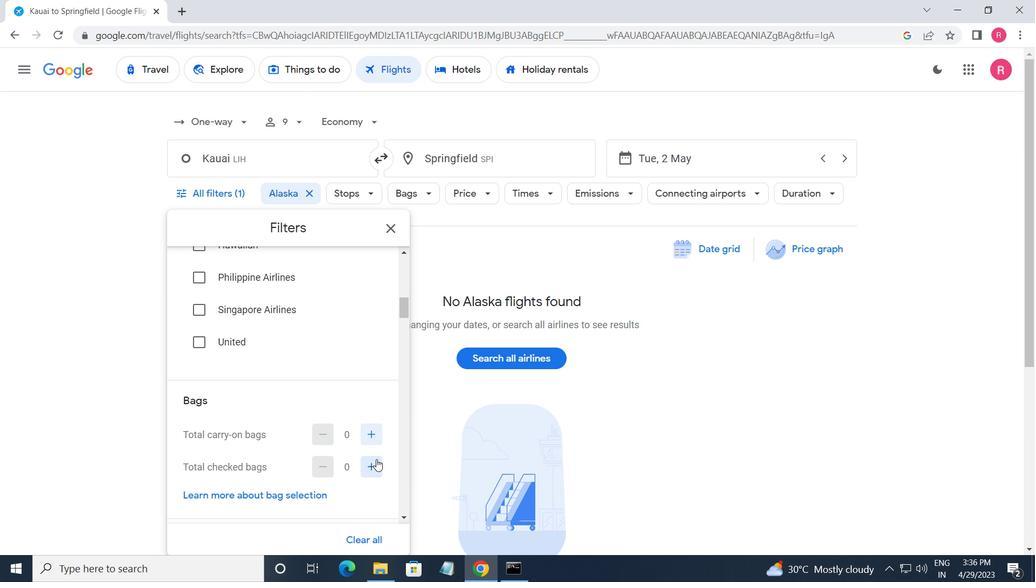 
Action: Mouse pressed left at (378, 466)
Screenshot: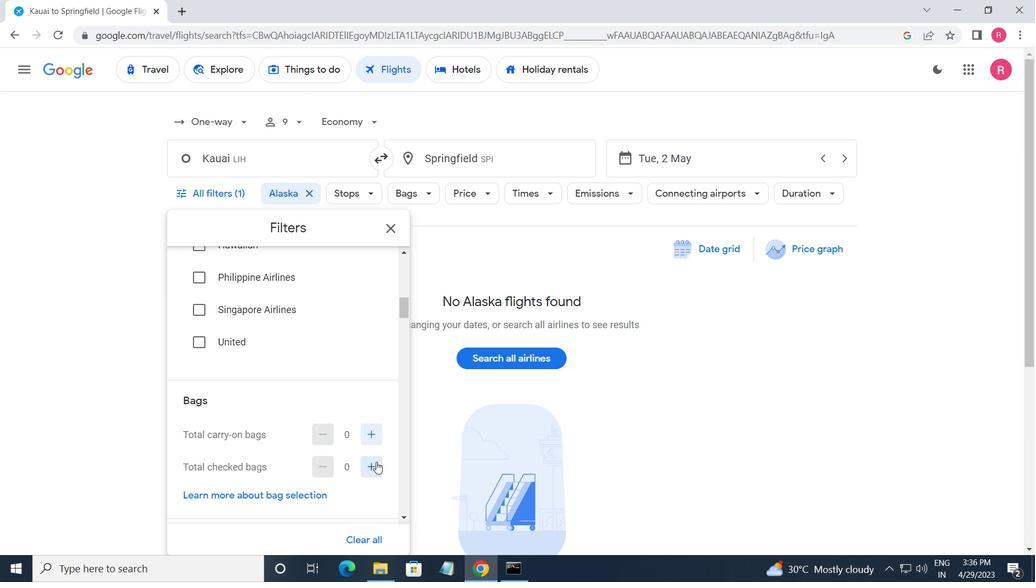 
Action: Mouse moved to (379, 466)
Screenshot: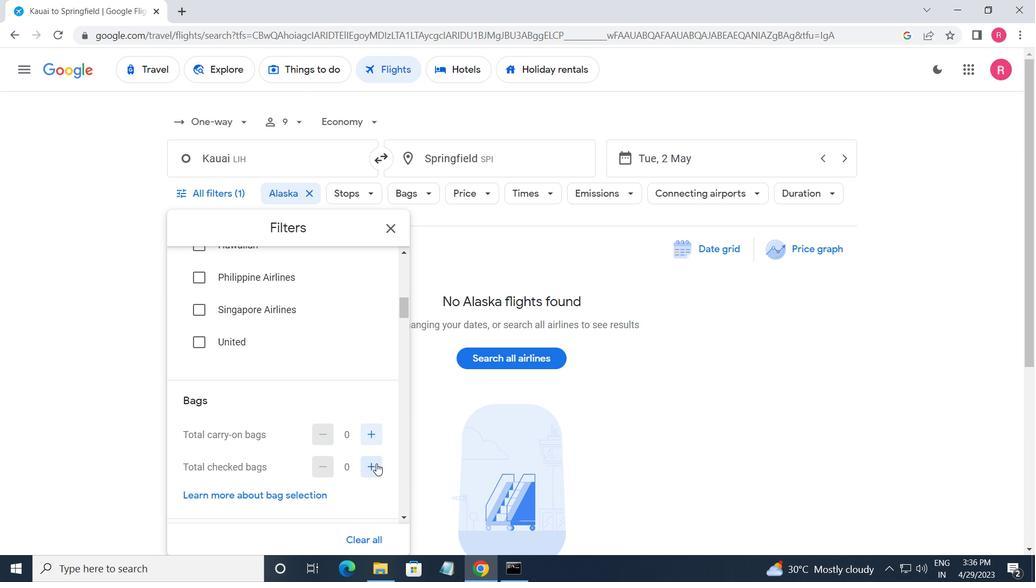 
Action: Mouse pressed left at (379, 466)
Screenshot: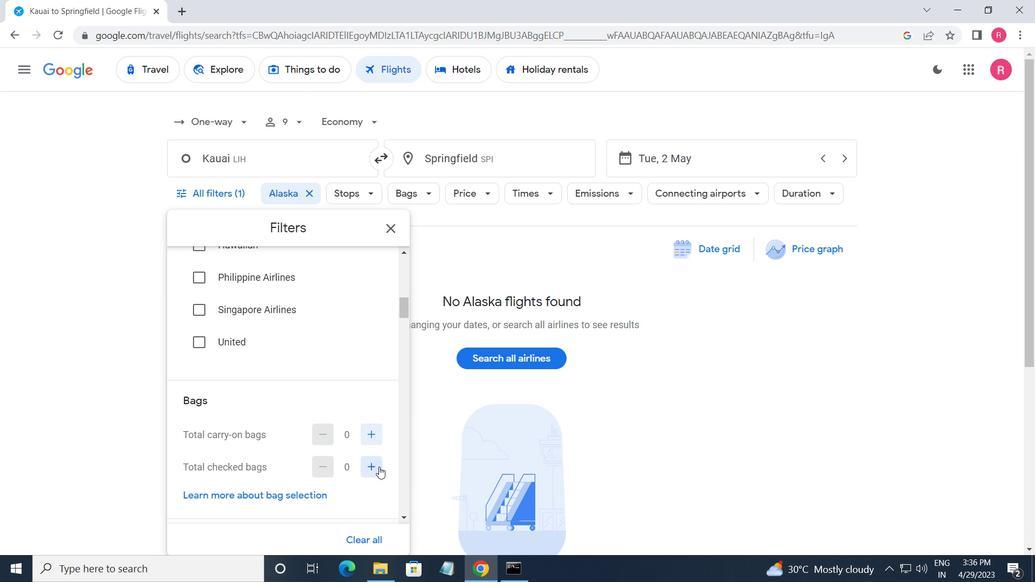 
Action: Mouse pressed left at (379, 466)
Screenshot: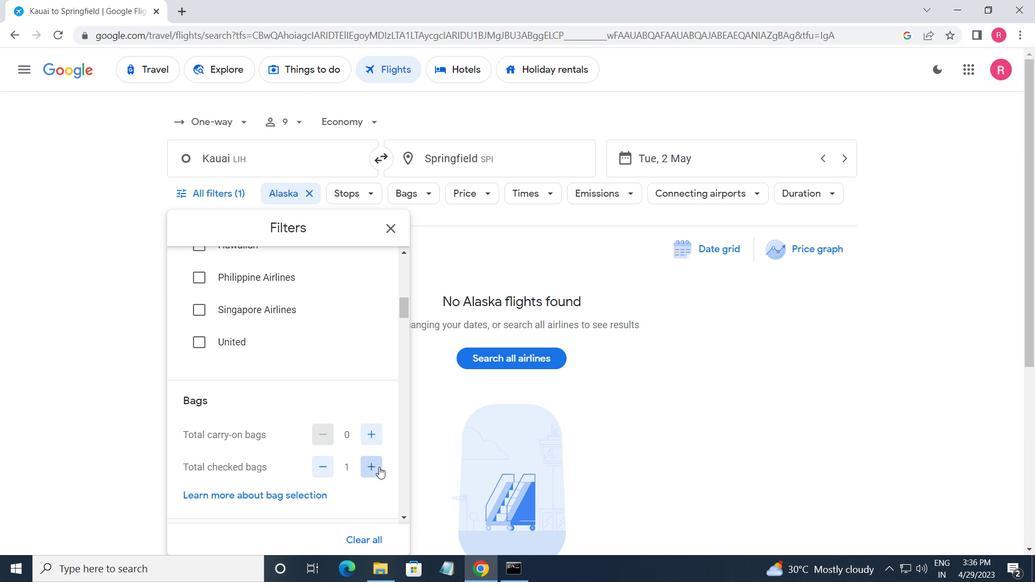 
Action: Mouse pressed left at (379, 466)
Screenshot: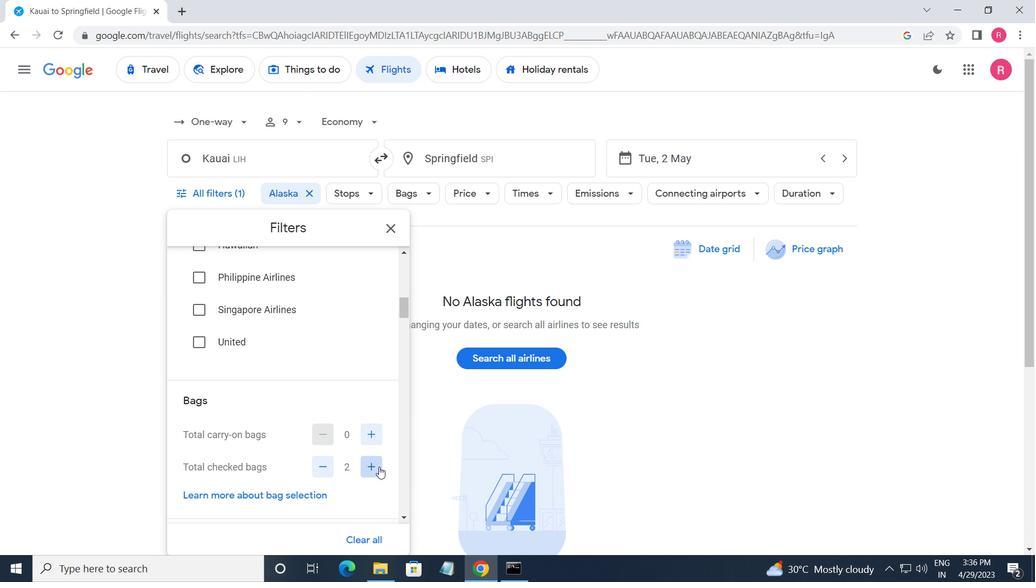 
Action: Mouse pressed left at (379, 466)
Screenshot: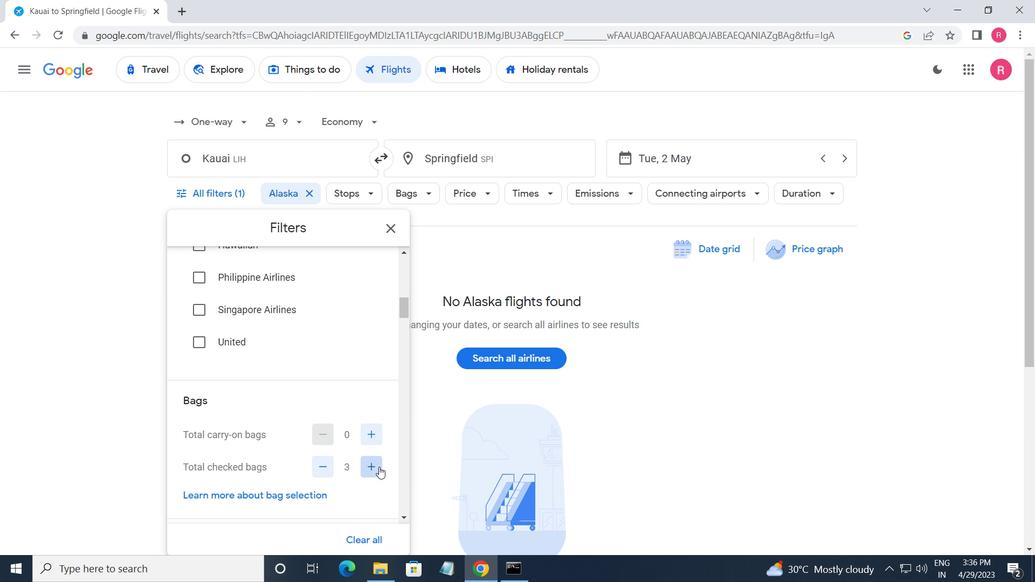 
Action: Mouse pressed left at (379, 466)
Screenshot: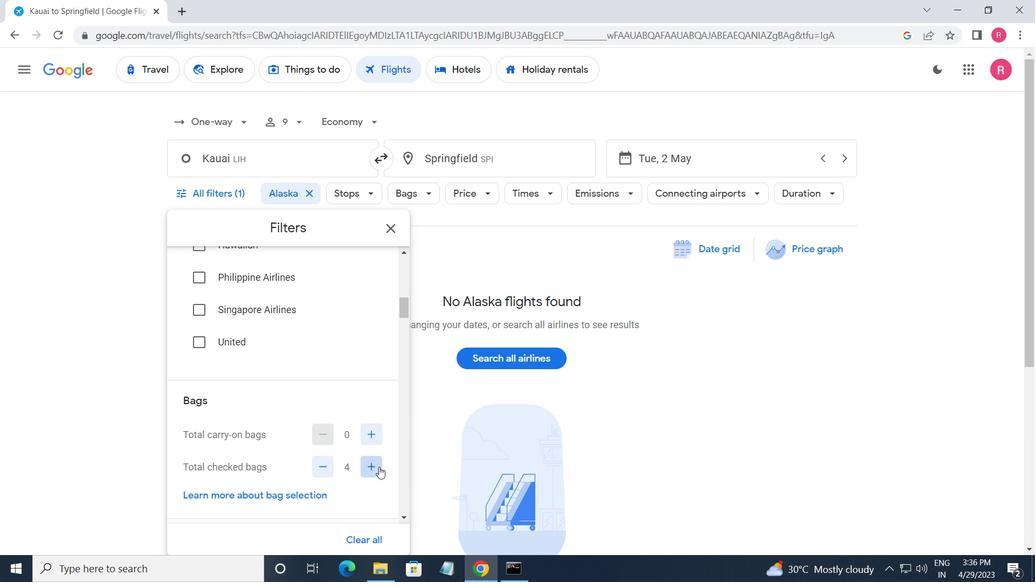 
Action: Mouse pressed left at (379, 466)
Screenshot: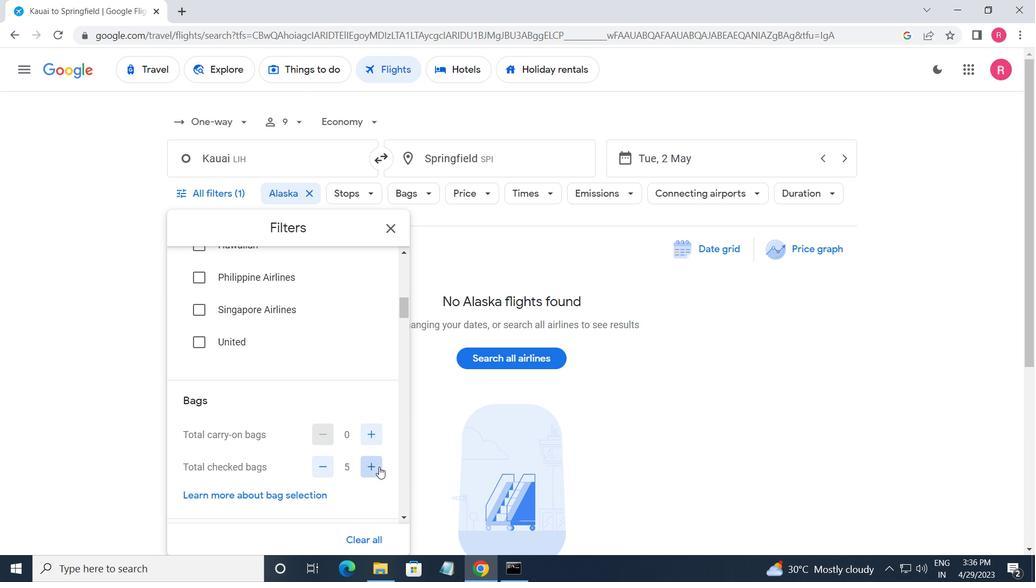 
Action: Mouse pressed left at (379, 466)
Screenshot: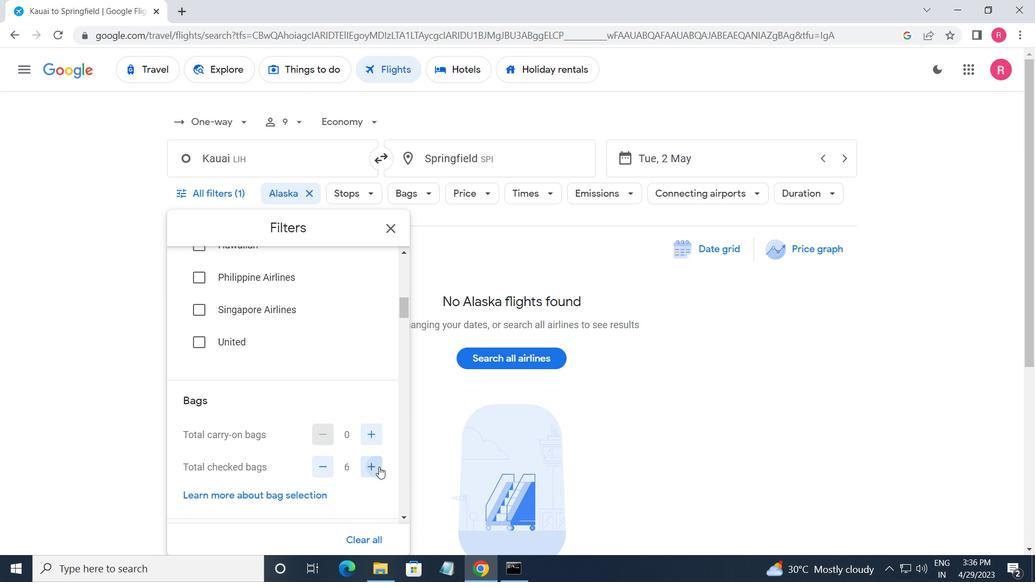 
Action: Mouse pressed left at (379, 466)
Screenshot: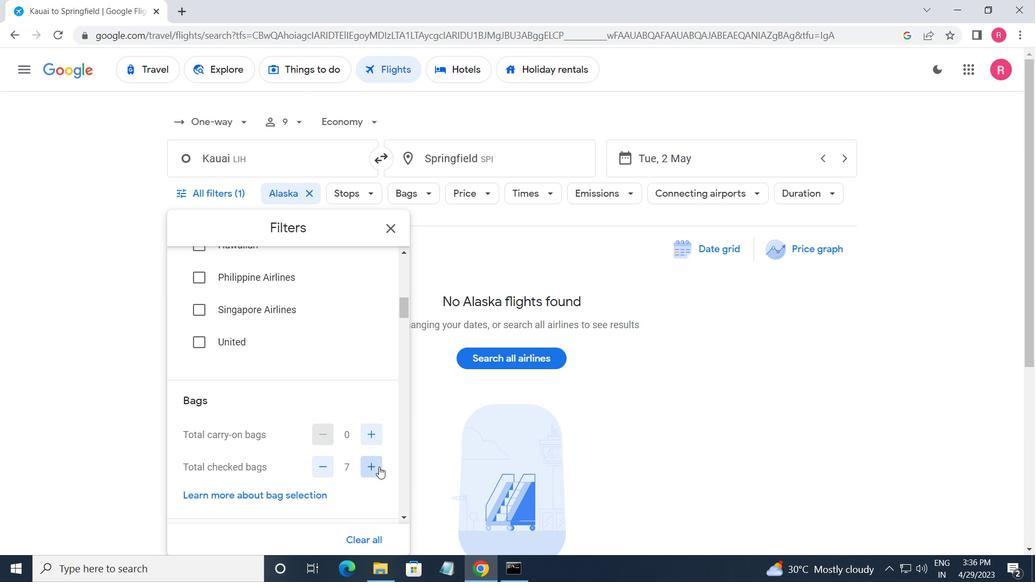
Action: Mouse pressed left at (379, 466)
Screenshot: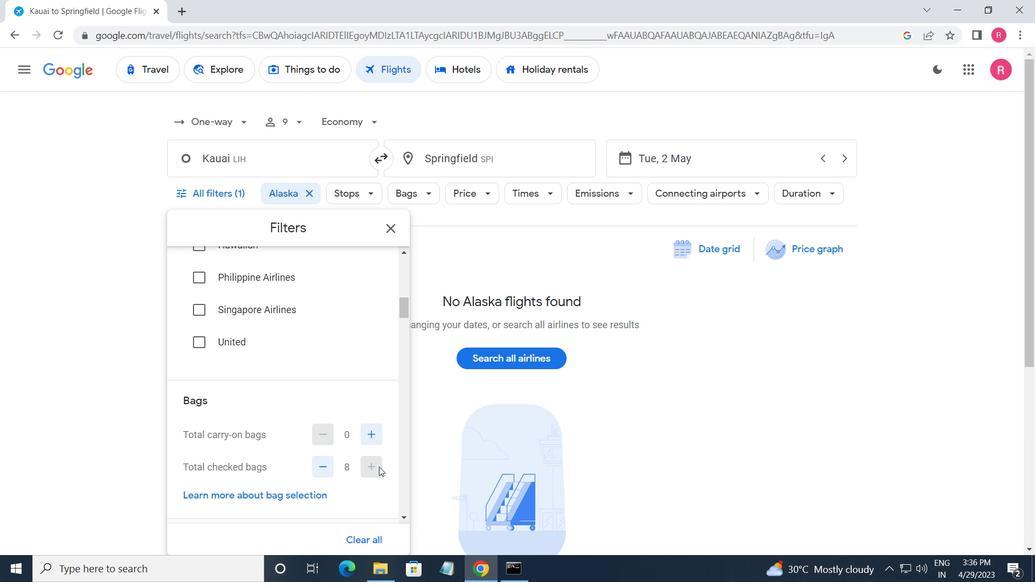 
Action: Mouse moved to (377, 464)
Screenshot: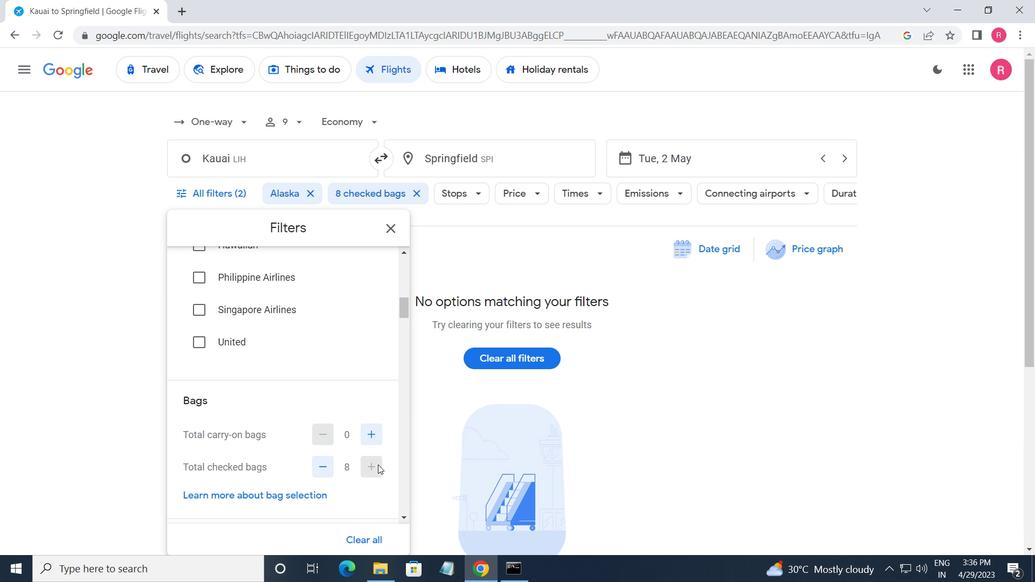 
Action: Mouse scrolled (377, 463) with delta (0, 0)
Screenshot: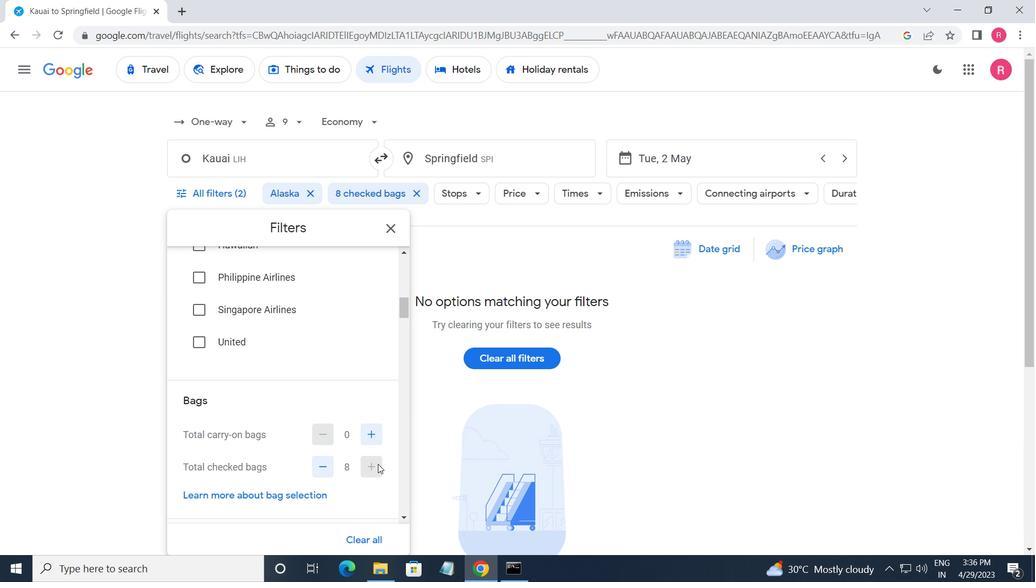 
Action: Mouse scrolled (377, 463) with delta (0, 0)
Screenshot: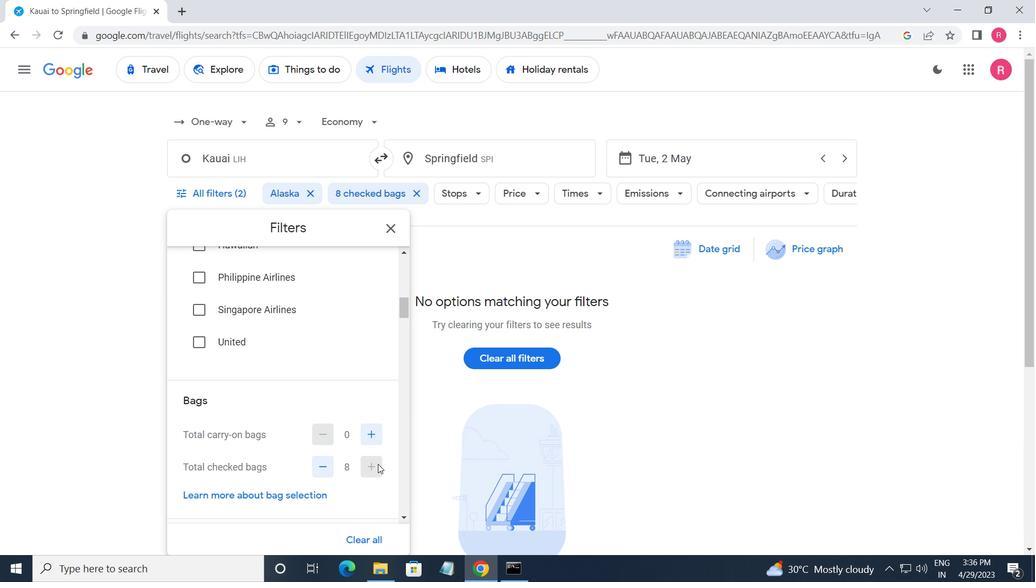 
Action: Mouse scrolled (377, 463) with delta (0, 0)
Screenshot: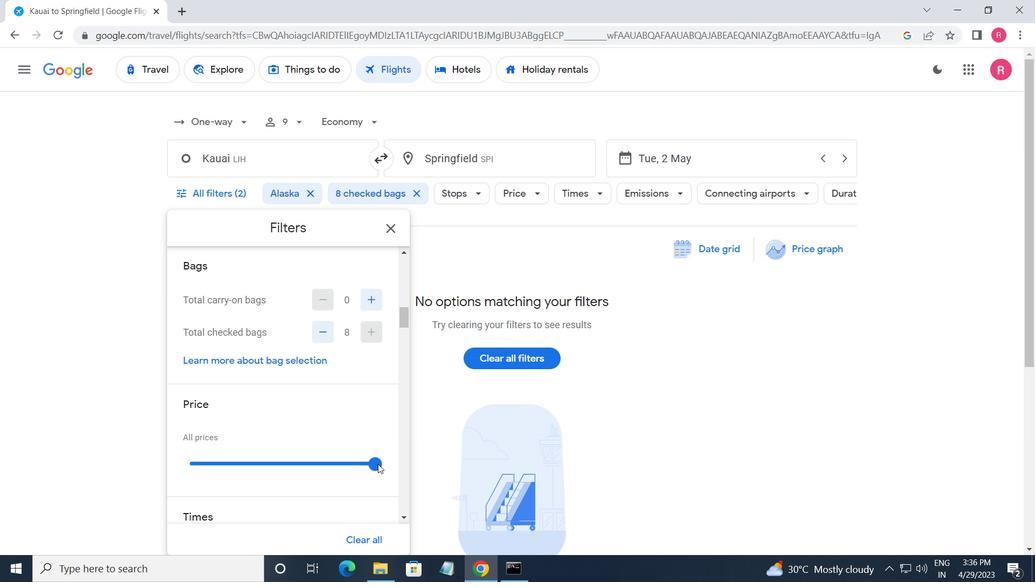 
Action: Mouse moved to (370, 400)
Screenshot: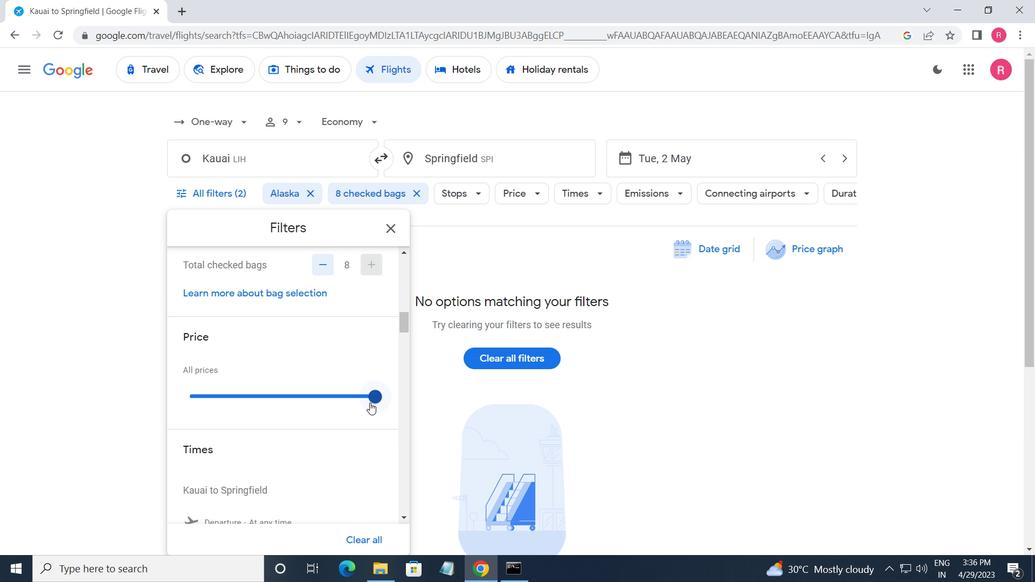 
Action: Mouse pressed left at (370, 400)
Screenshot: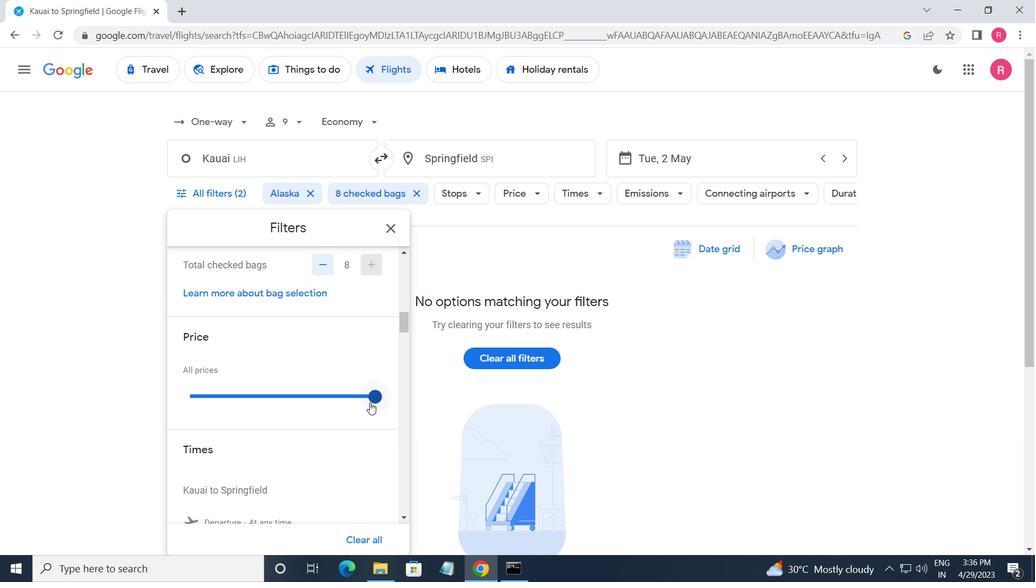 
Action: Mouse moved to (188, 409)
Screenshot: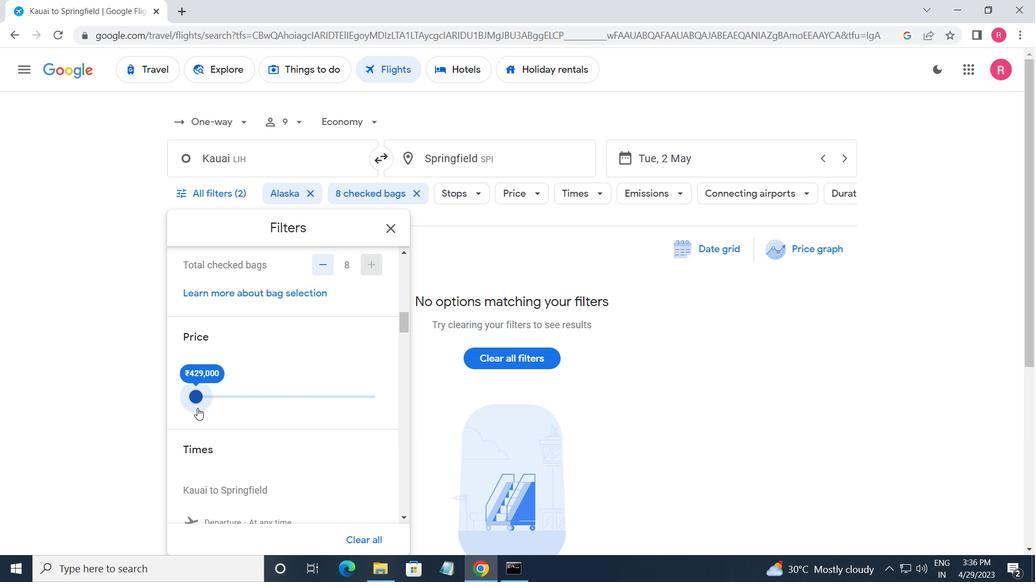 
Action: Mouse scrolled (188, 409) with delta (0, 0)
Screenshot: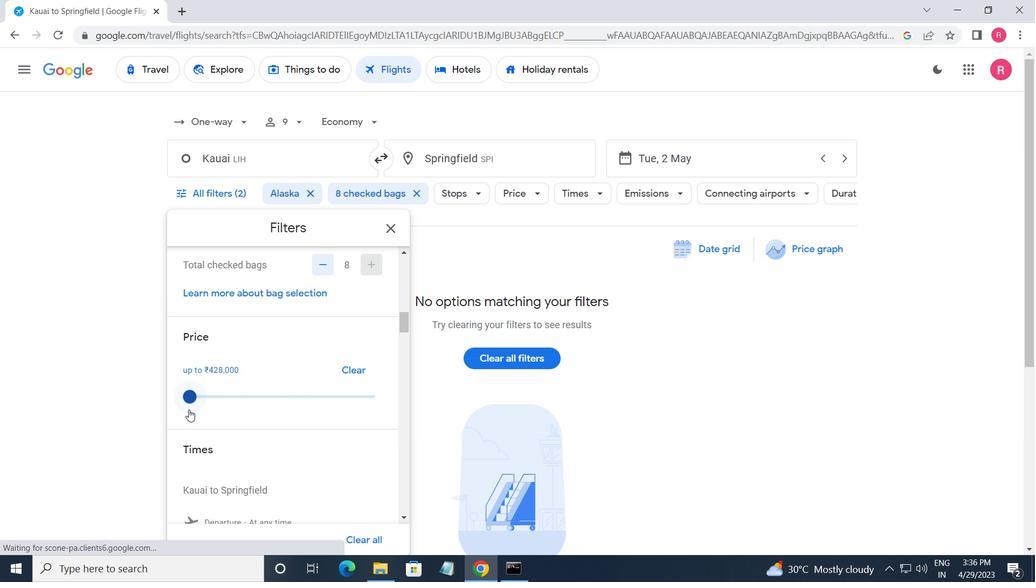 
Action: Mouse scrolled (188, 409) with delta (0, 0)
Screenshot: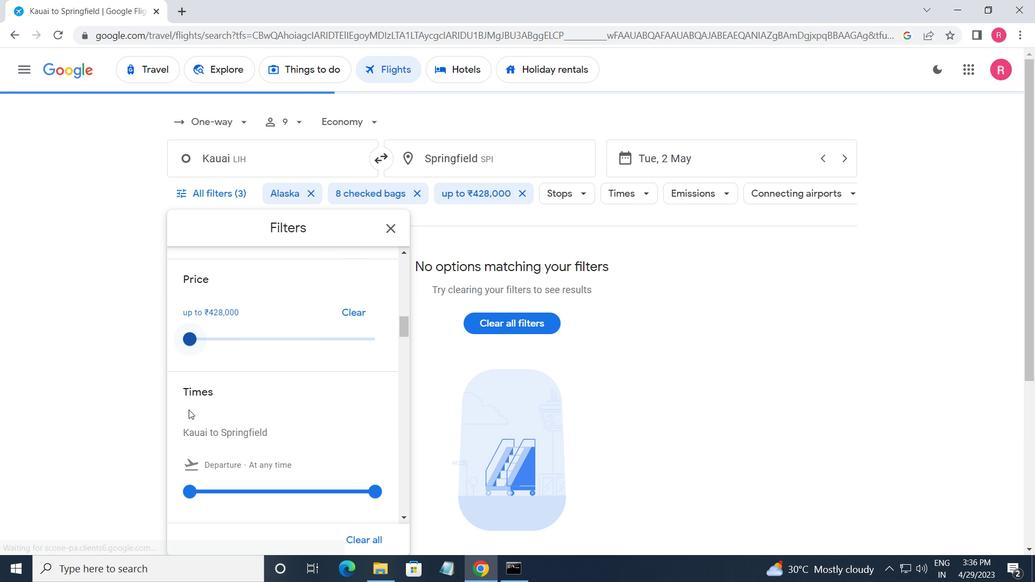 
Action: Mouse moved to (190, 411)
Screenshot: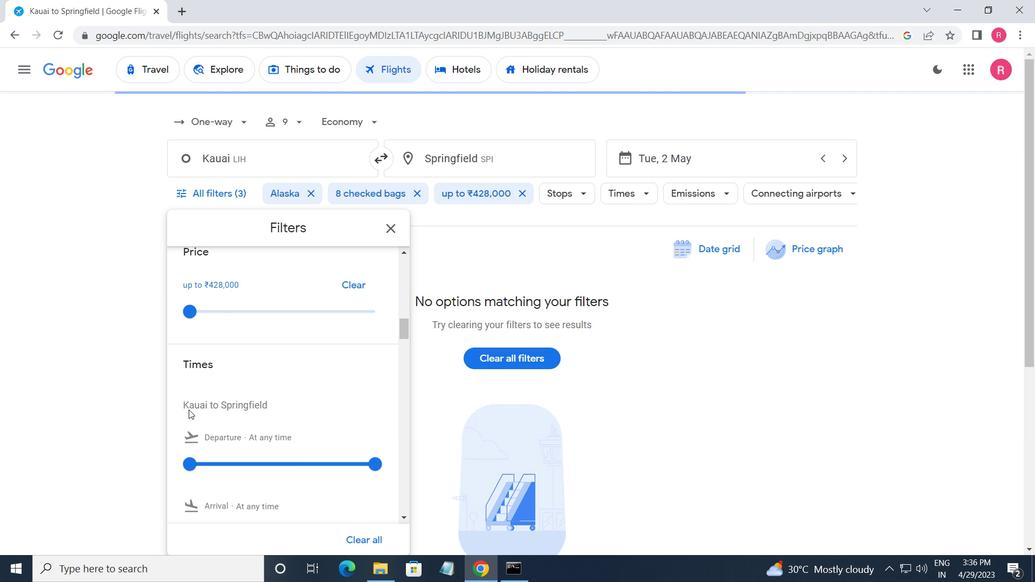 
Action: Mouse pressed left at (190, 411)
Screenshot: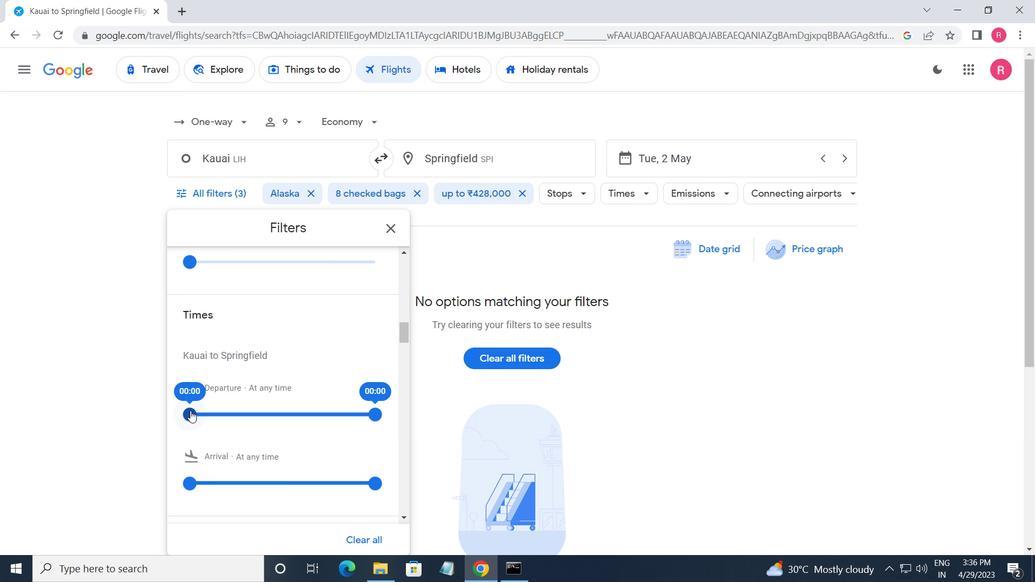 
Action: Mouse moved to (376, 415)
Screenshot: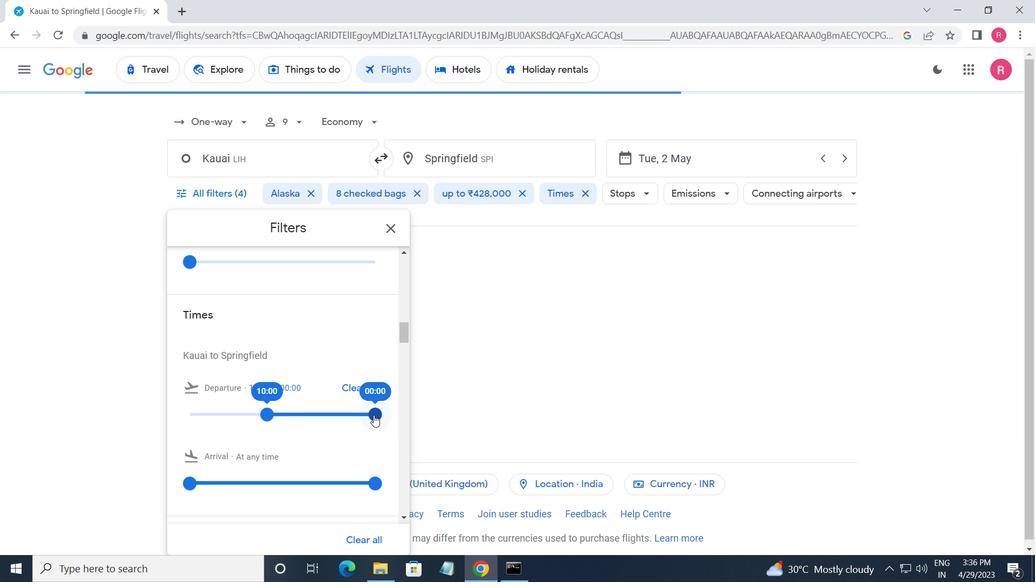 
Action: Mouse pressed left at (376, 415)
Screenshot: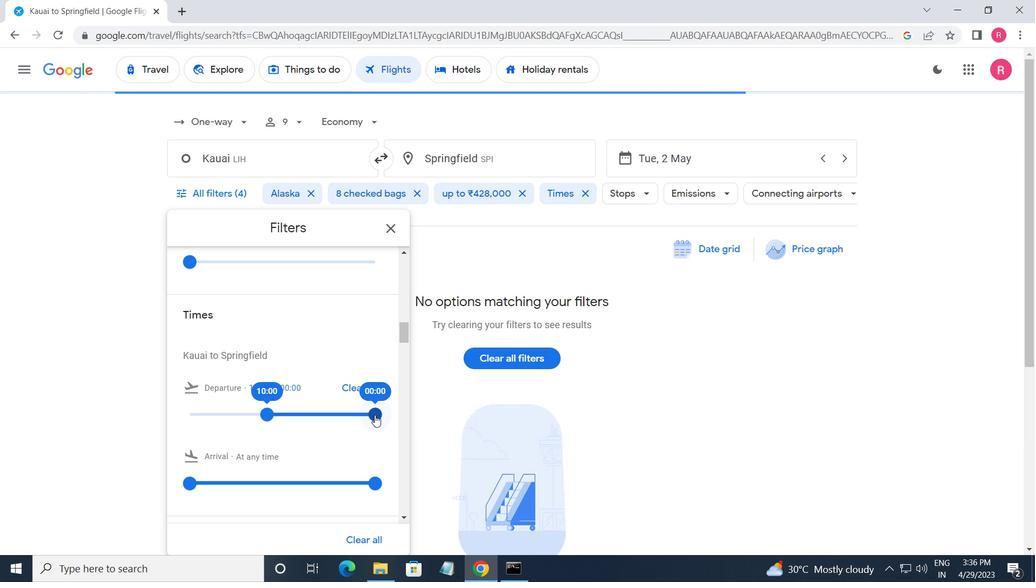 
Action: Mouse moved to (387, 235)
Screenshot: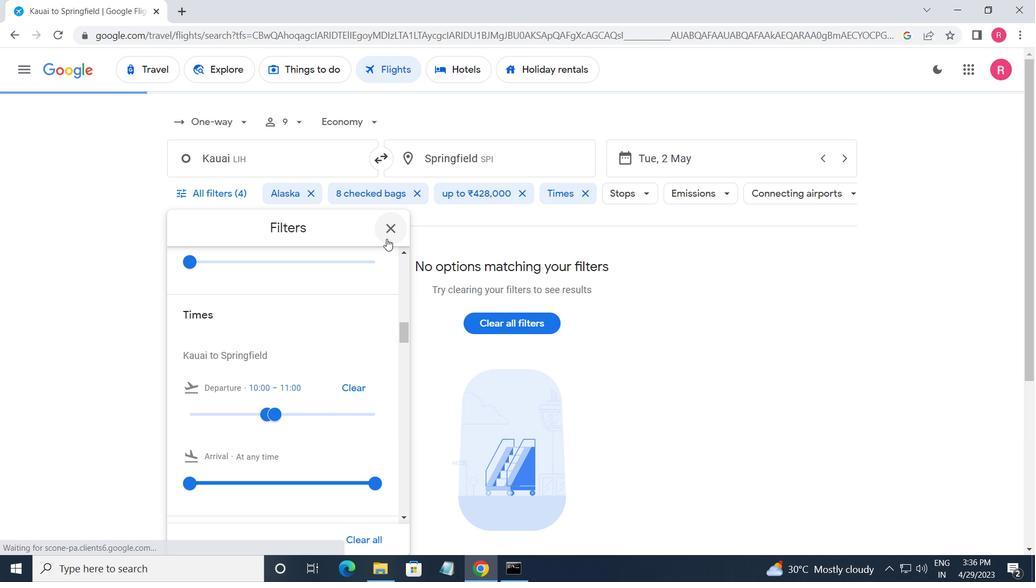 
Action: Mouse pressed left at (387, 235)
Screenshot: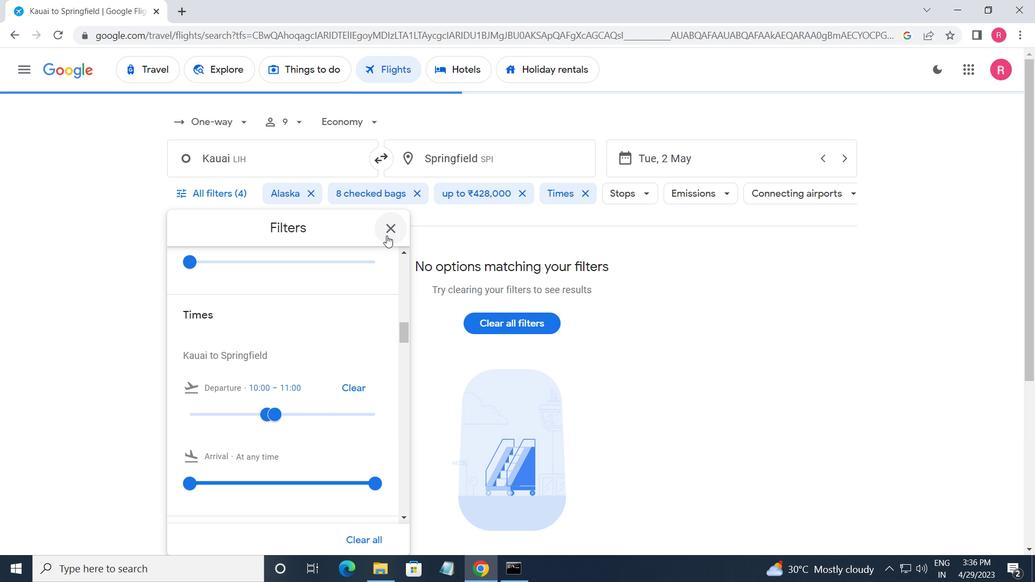 
Action: Mouse moved to (387, 235)
Screenshot: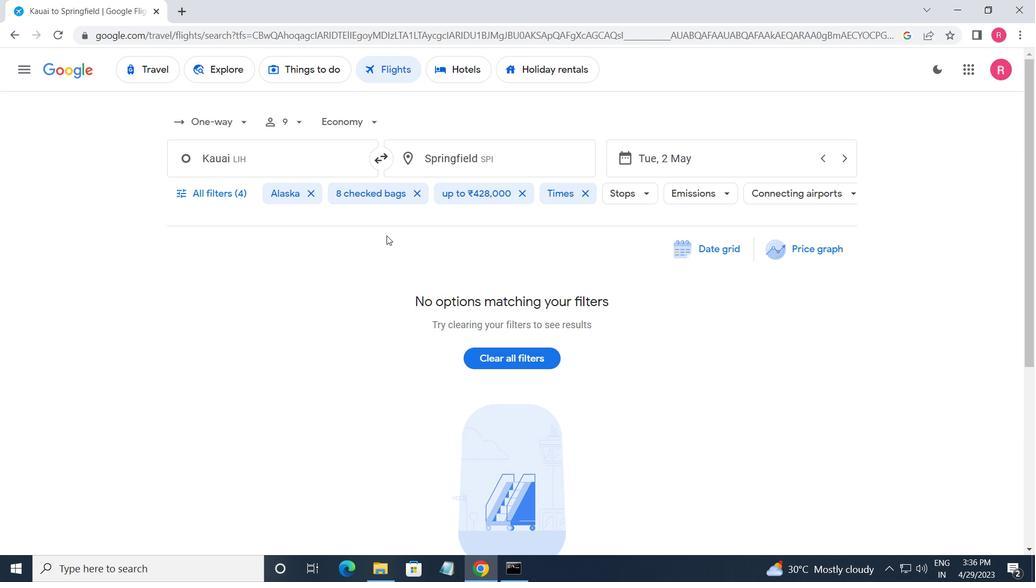 
